 Task: Add an event with the title Lunch and Learn: Effective Teamwork and Collaboration Strategies, date '2023/10/09', time 8:30 AM to 10:30 AMand add a description: Assessing the original goals and objectives of the campaign to determine if they were clearly defined, measurable, and aligned with the overall marketing and business objectives.Select event color  Grape . Add location for the event as: Valencia, Spain, logged in from the account softage.4@softage.netand send the event invitation to softage.3@softage.net and softage.5@softage.net. Set a reminder for the event Doesn't repeat
Action: Mouse moved to (84, 122)
Screenshot: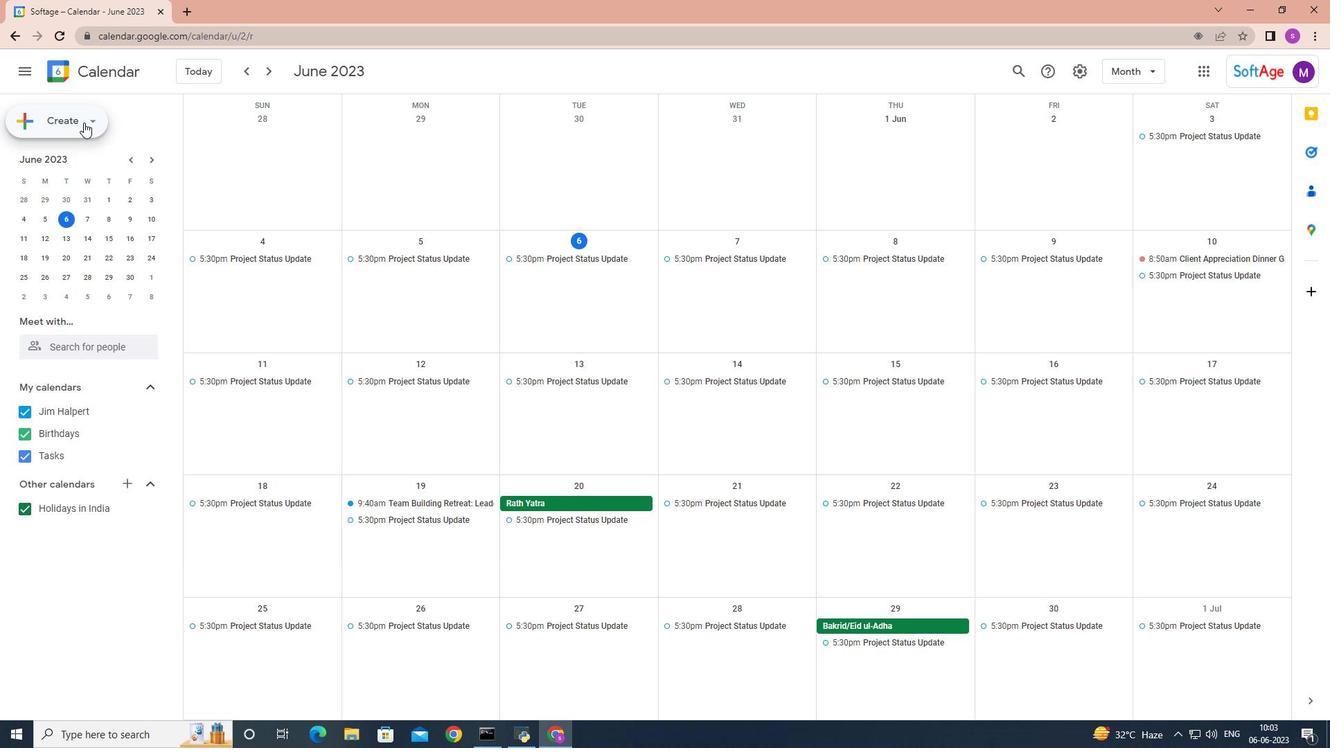 
Action: Mouse pressed left at (84, 122)
Screenshot: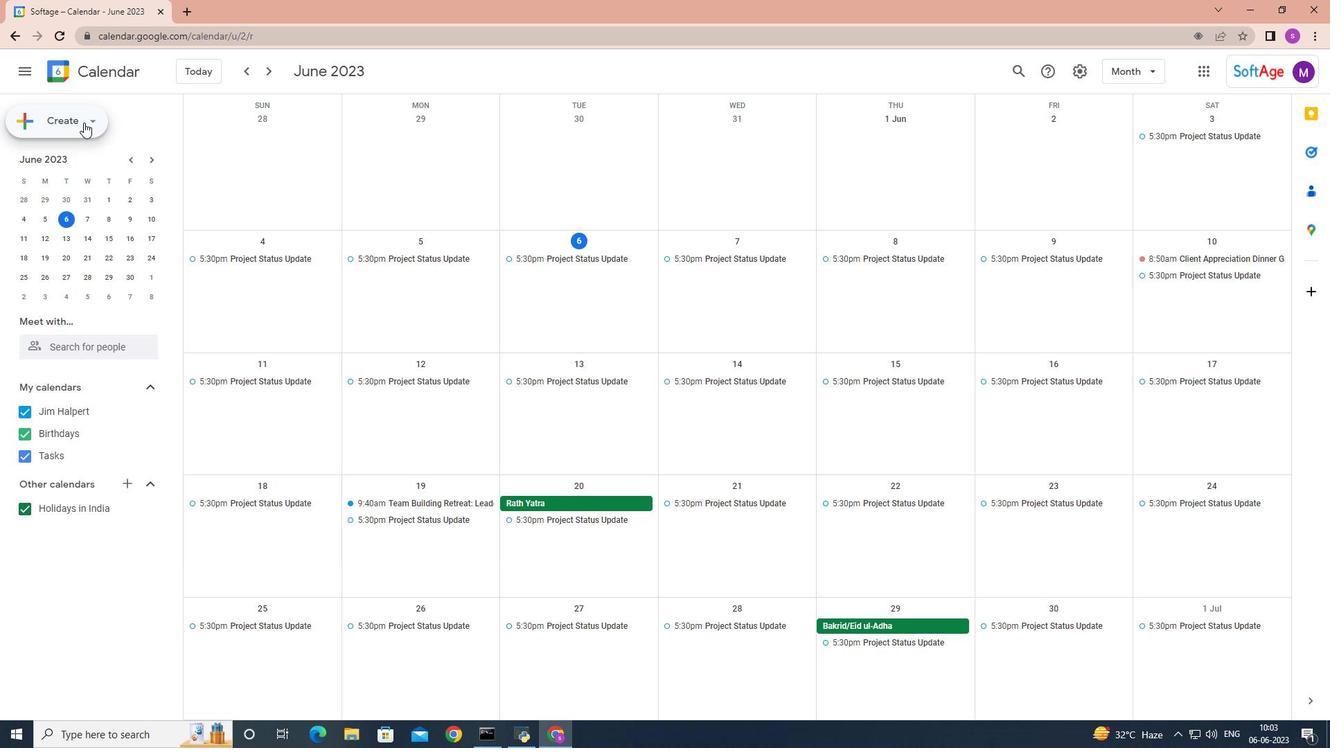 
Action: Mouse moved to (89, 155)
Screenshot: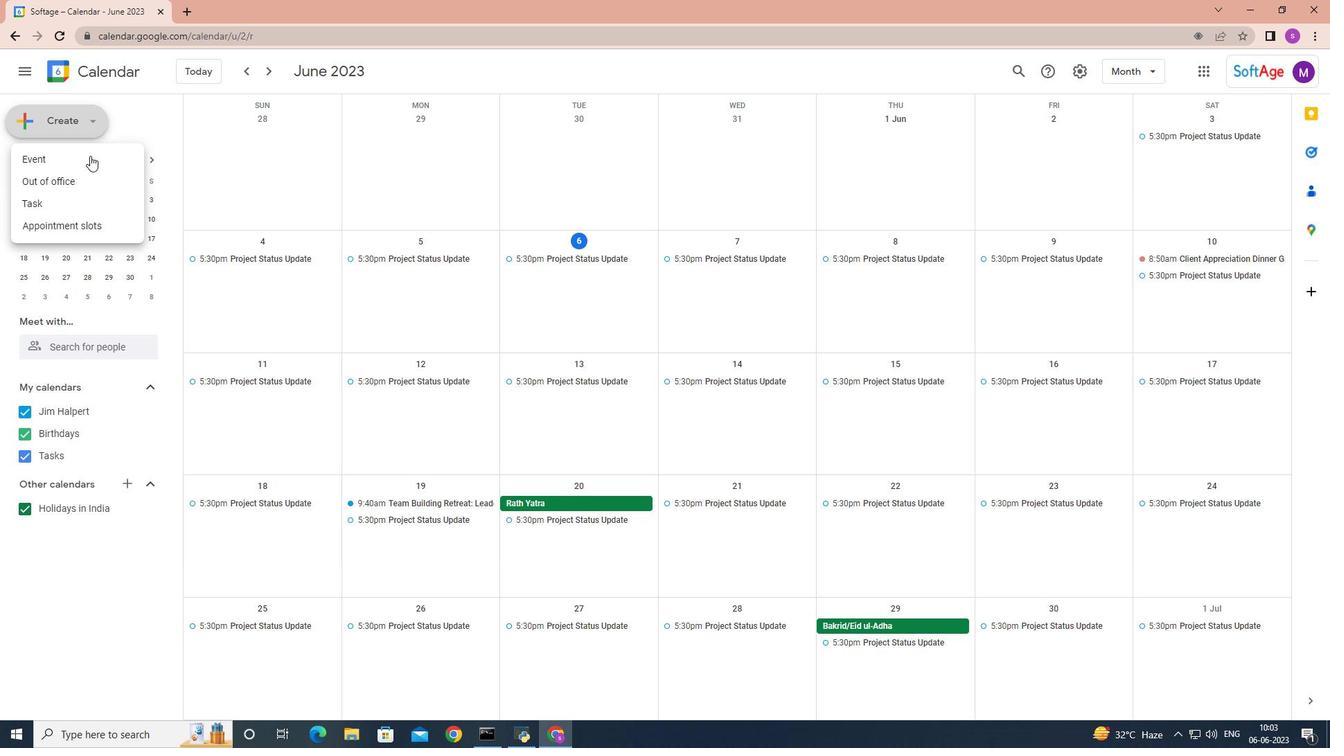 
Action: Mouse pressed left at (89, 155)
Screenshot: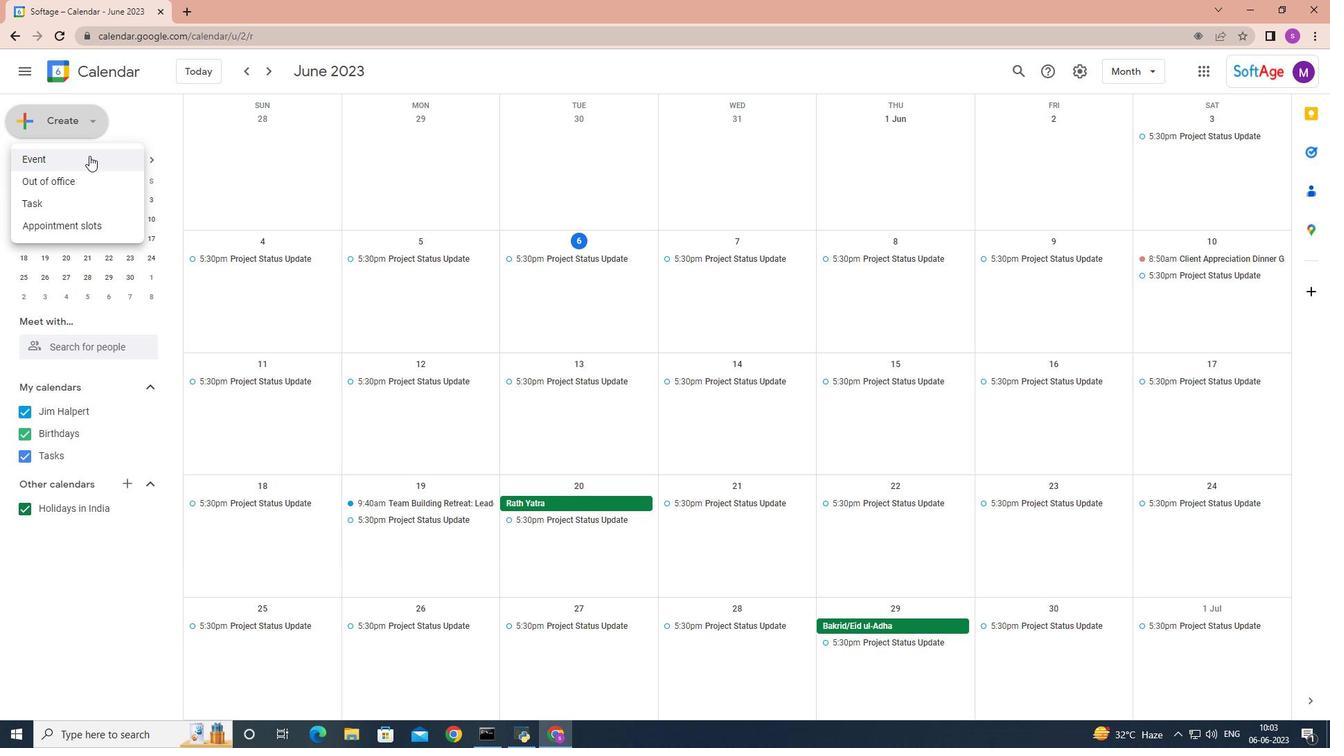 
Action: Mouse moved to (366, 541)
Screenshot: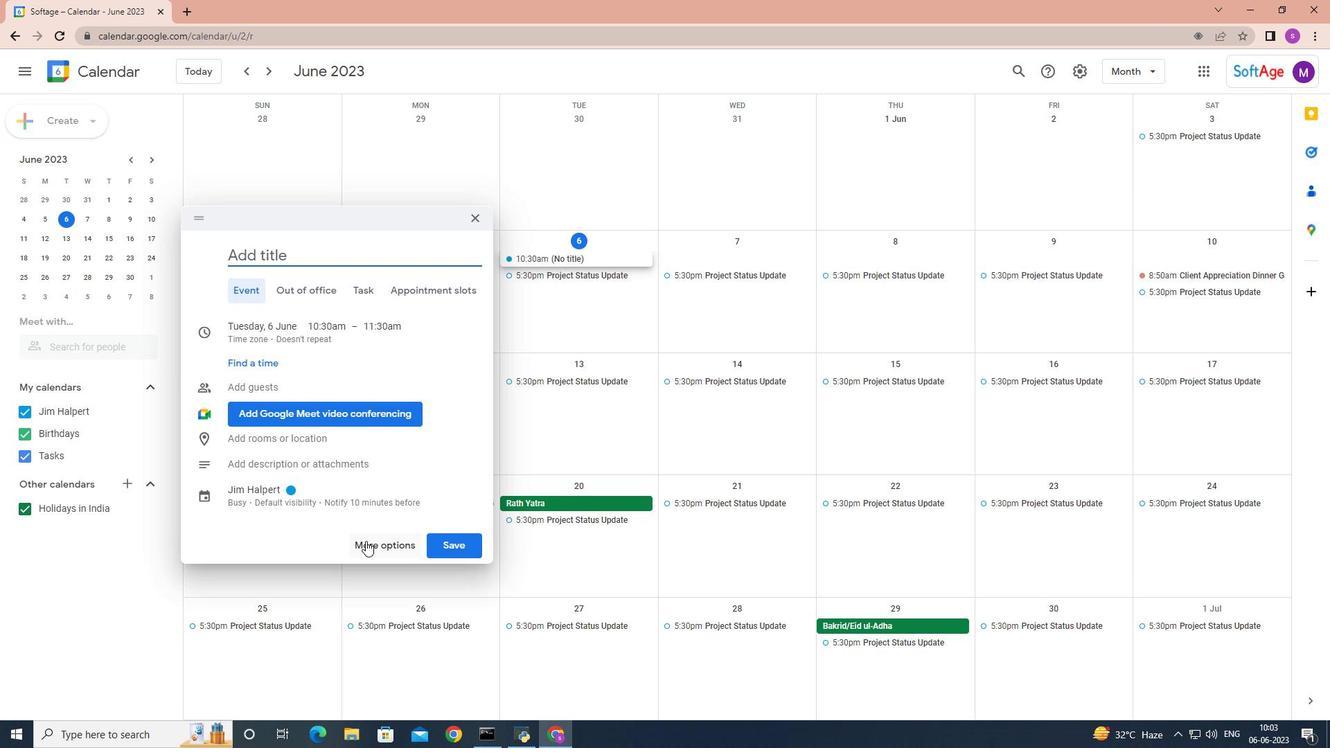 
Action: Mouse pressed left at (366, 541)
Screenshot: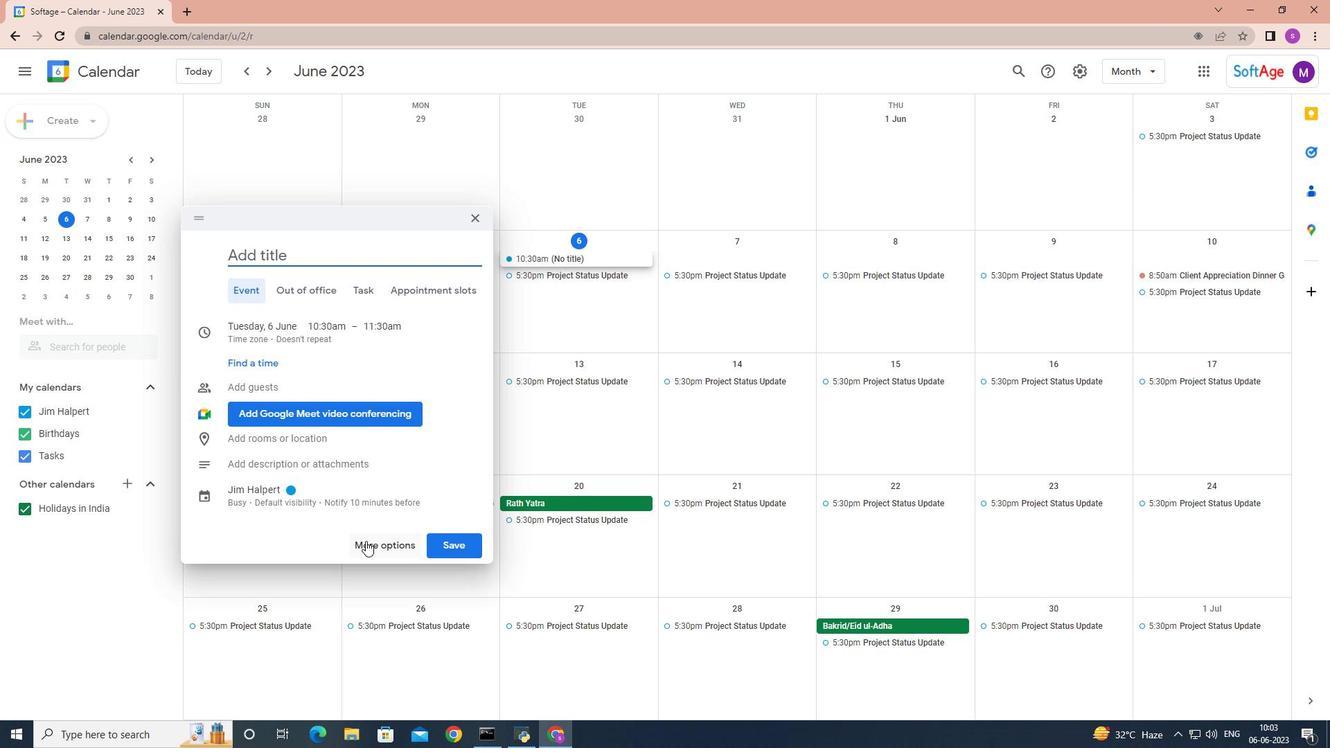
Action: Key pressed <Key.shift>Lunch<Key.space>and<Key.space>lea<Key.backspace><Key.backspace><Key.backspace><Key.shift>Learn<Key.space><Key.shift>:<Key.space><Key.shift>Effective<Key.space><Key.shift>Teamwork<Key.space>and<Key.space><Key.shift>Collaboration<Key.space><Key.shift>Strategirs
Screenshot: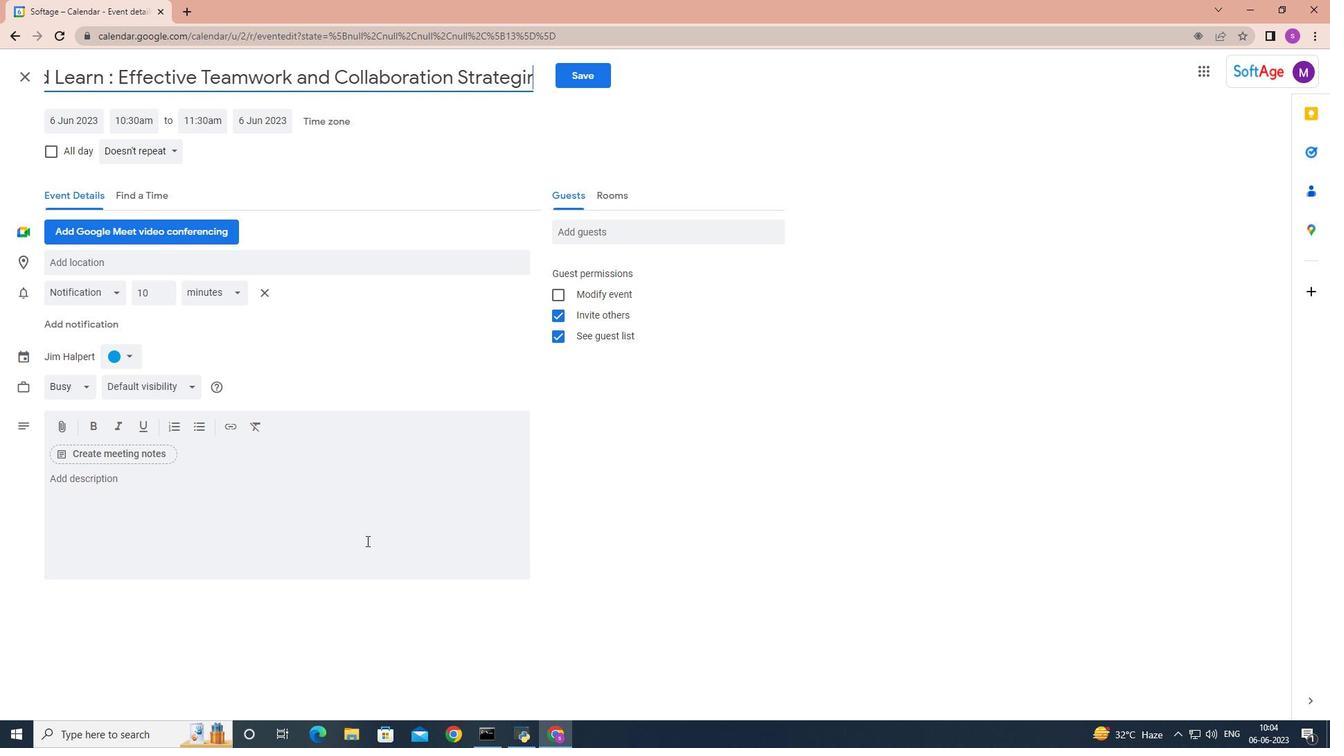 
Action: Mouse moved to (56, 121)
Screenshot: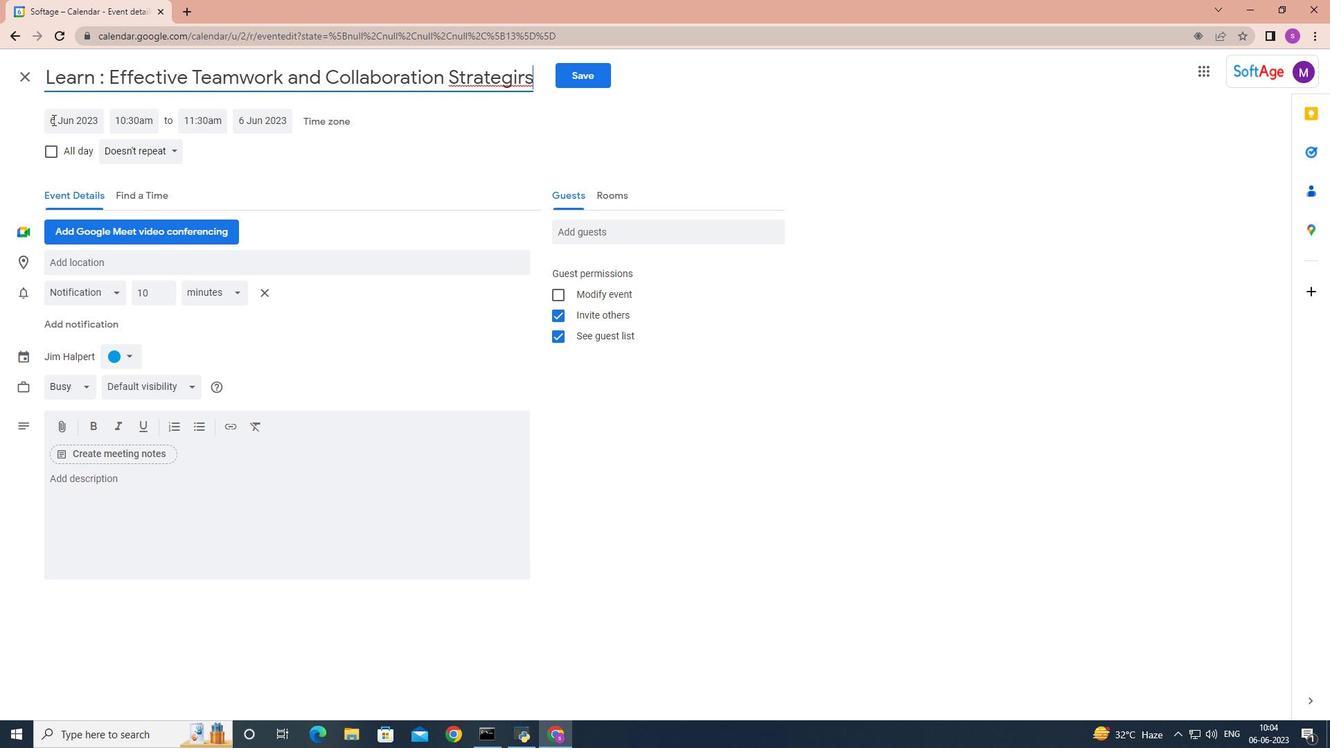 
Action: Mouse pressed left at (56, 121)
Screenshot: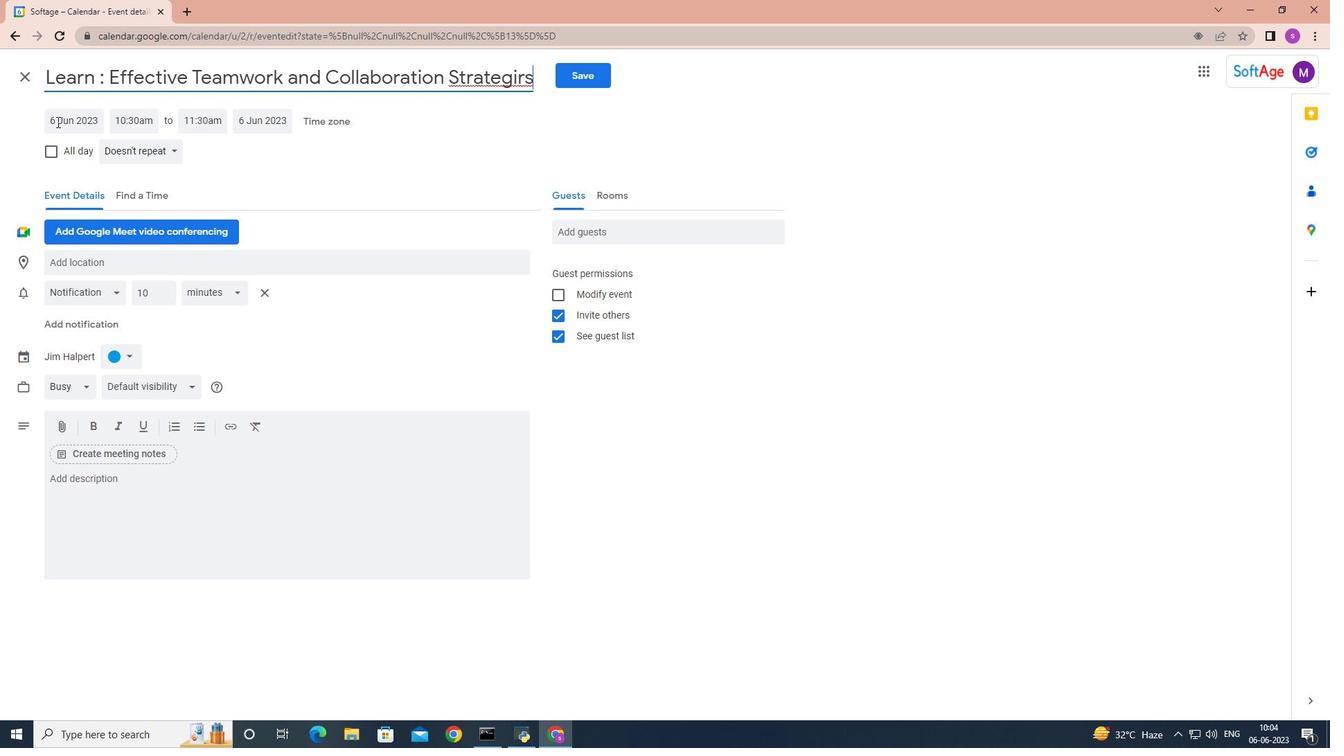 
Action: Mouse moved to (222, 151)
Screenshot: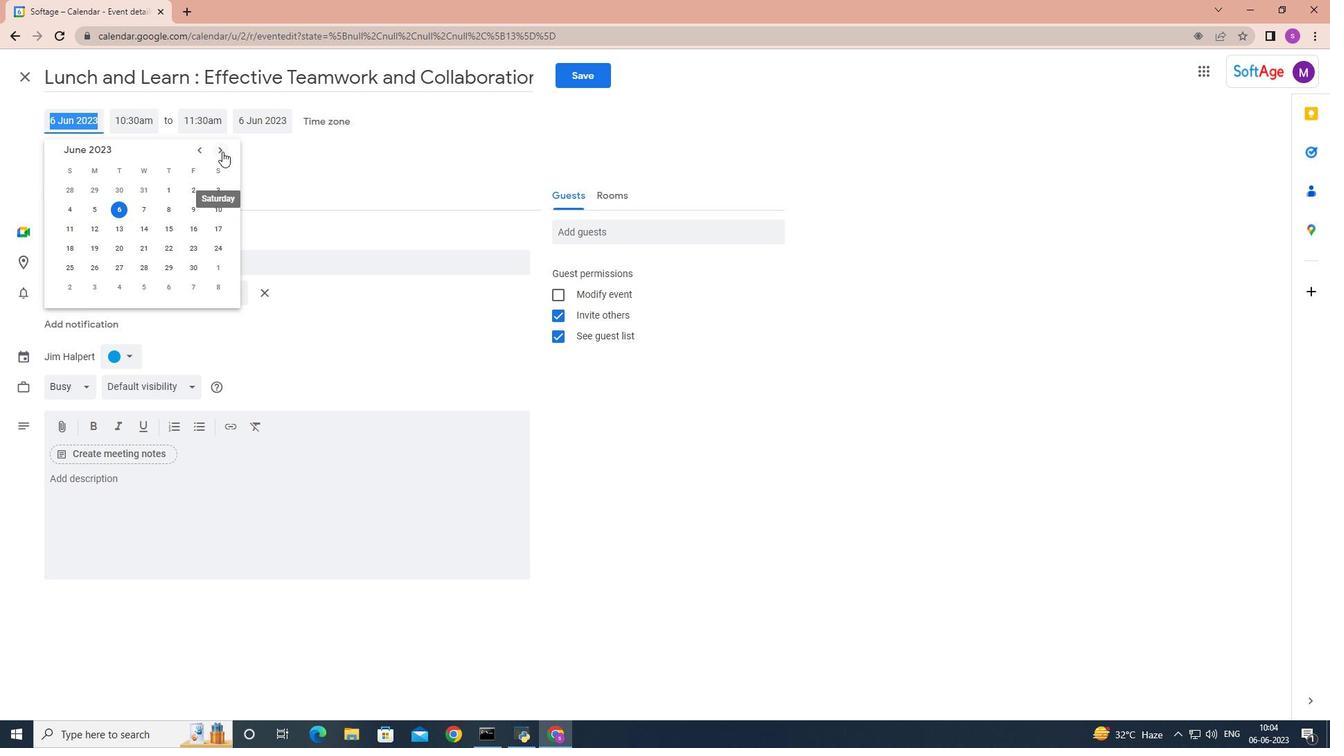 
Action: Mouse pressed left at (222, 151)
Screenshot: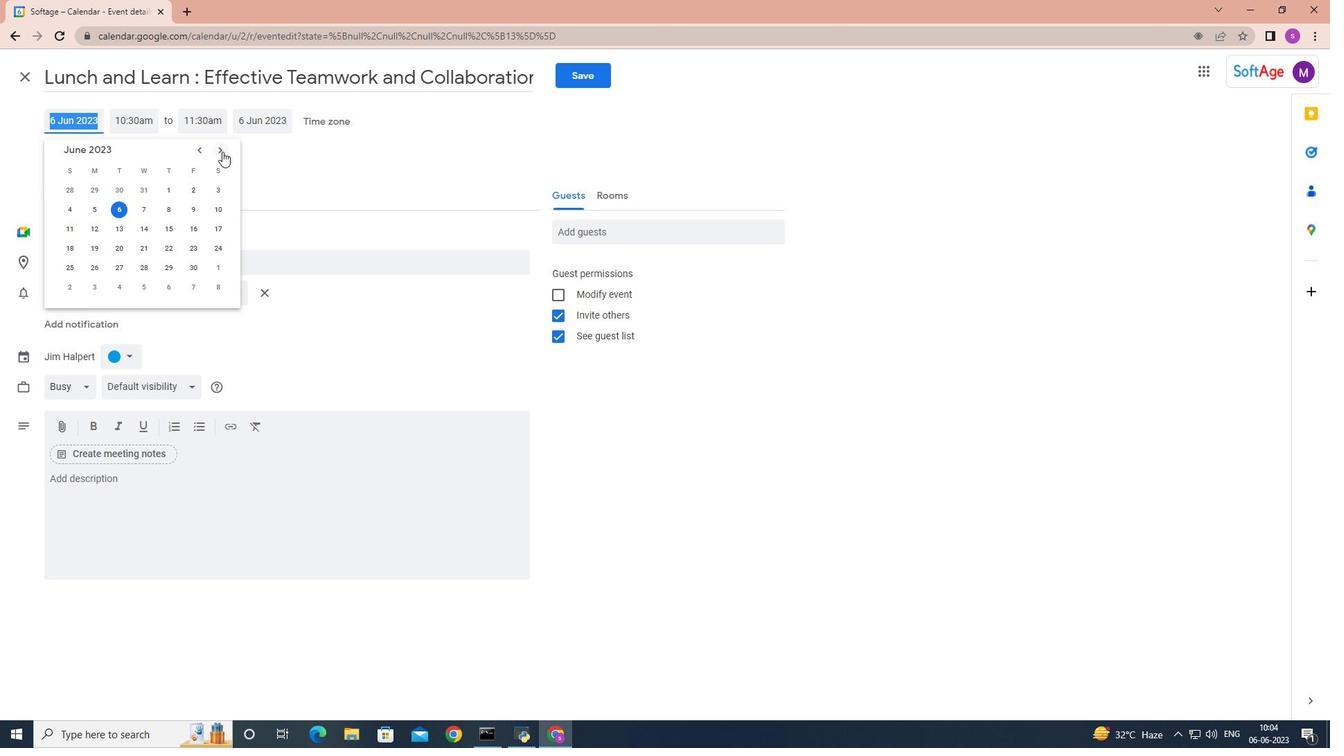 
Action: Mouse pressed left at (222, 151)
Screenshot: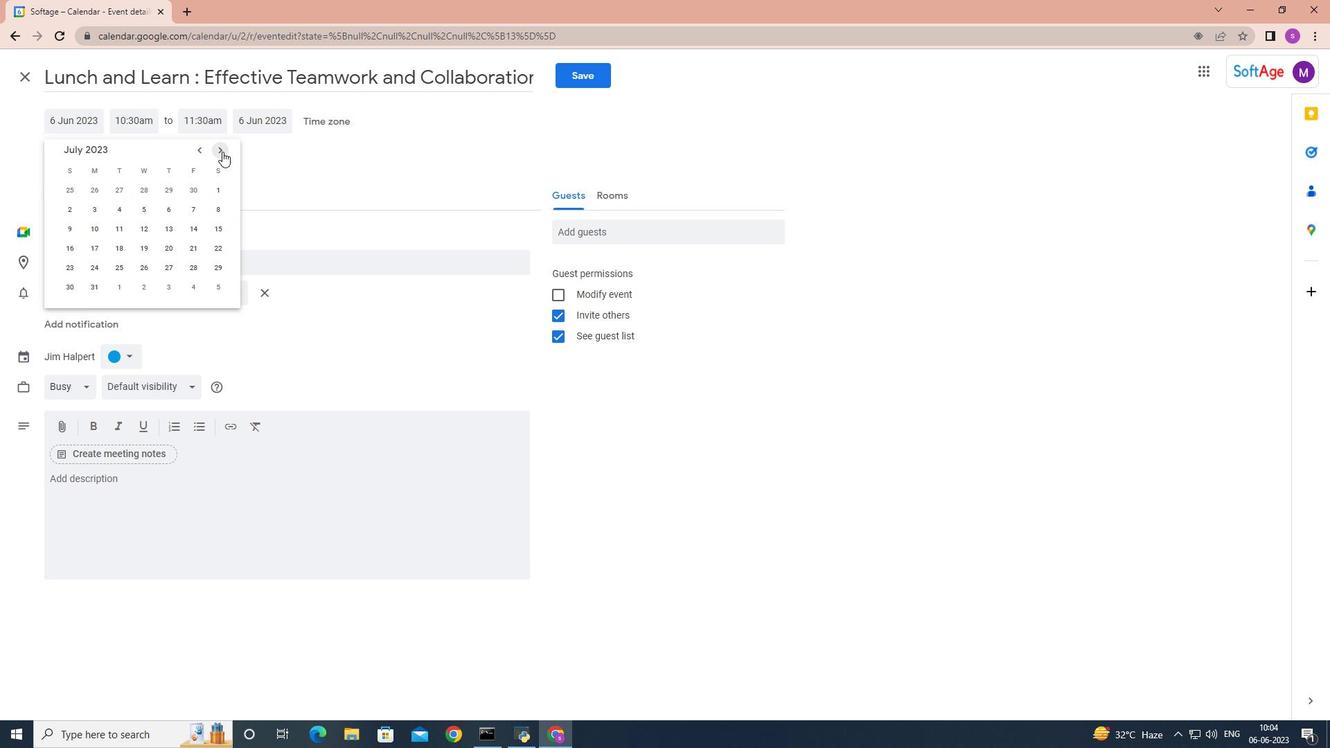 
Action: Mouse pressed left at (222, 151)
Screenshot: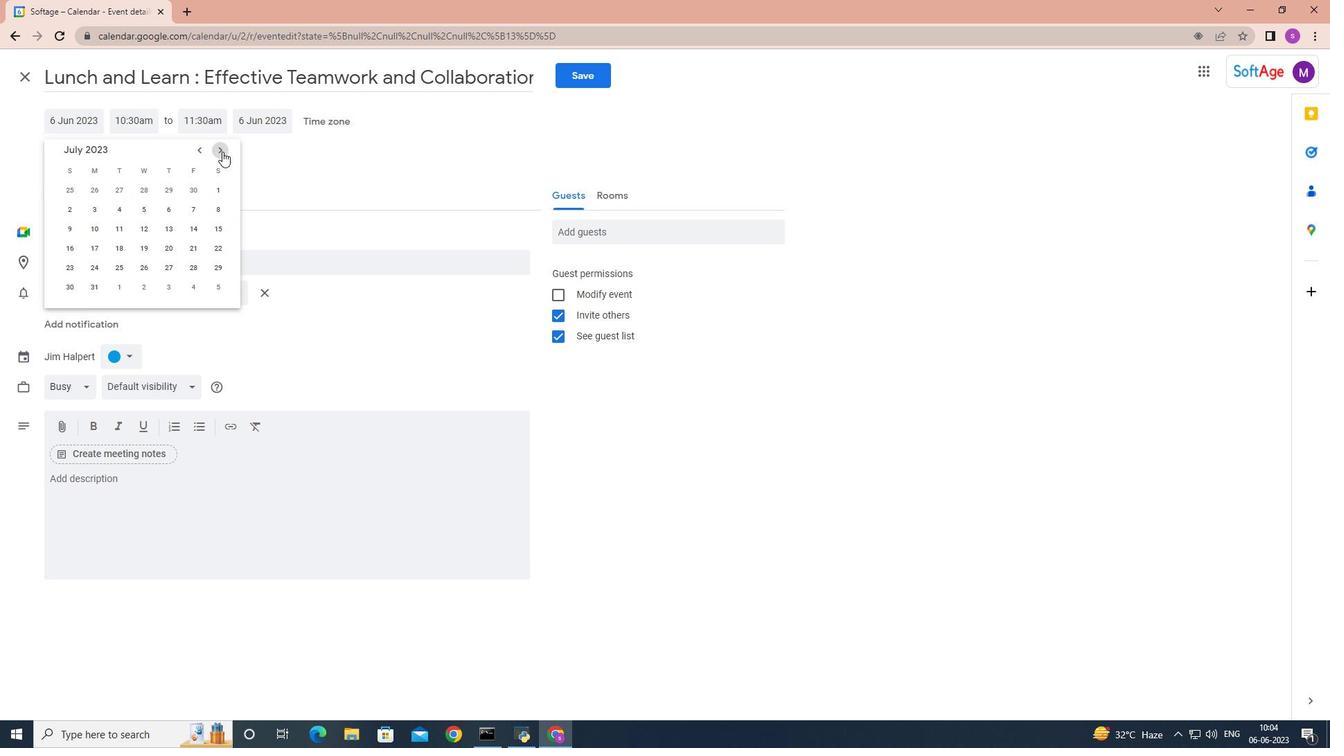 
Action: Mouse pressed left at (222, 151)
Screenshot: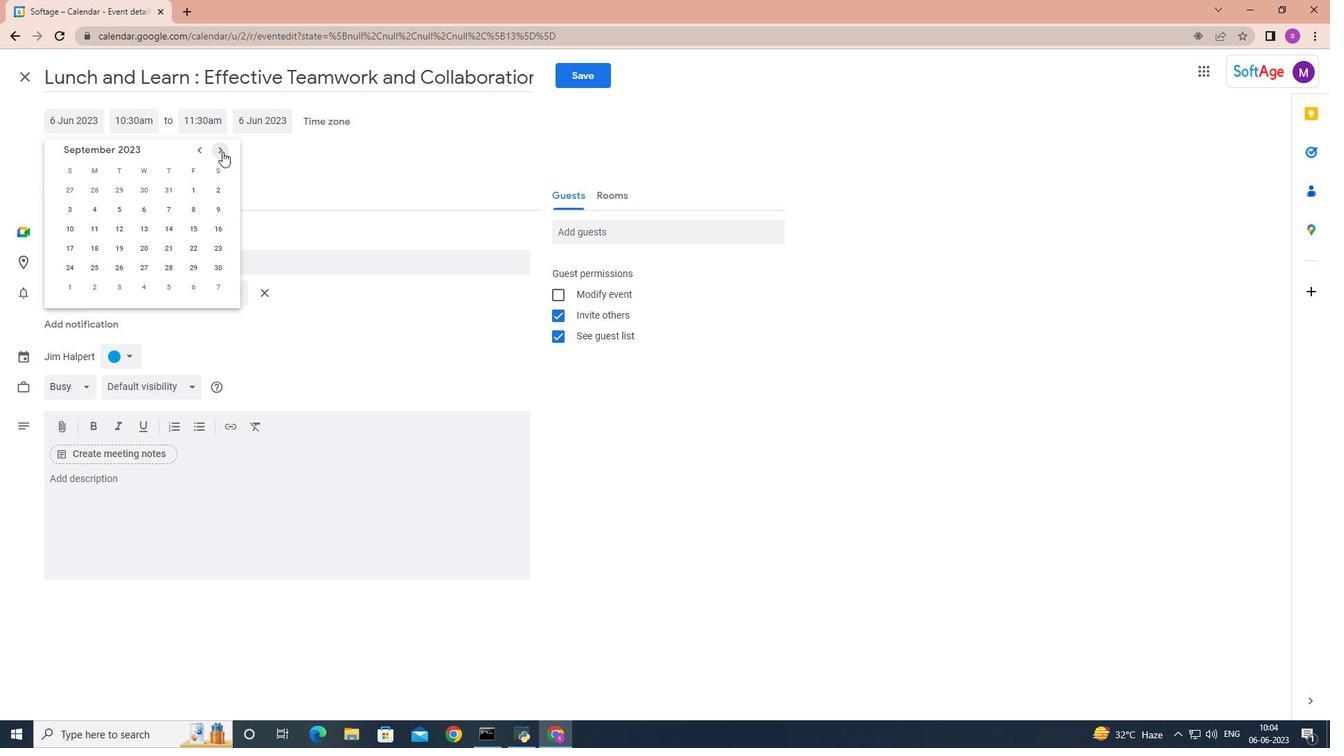 
Action: Mouse moved to (93, 210)
Screenshot: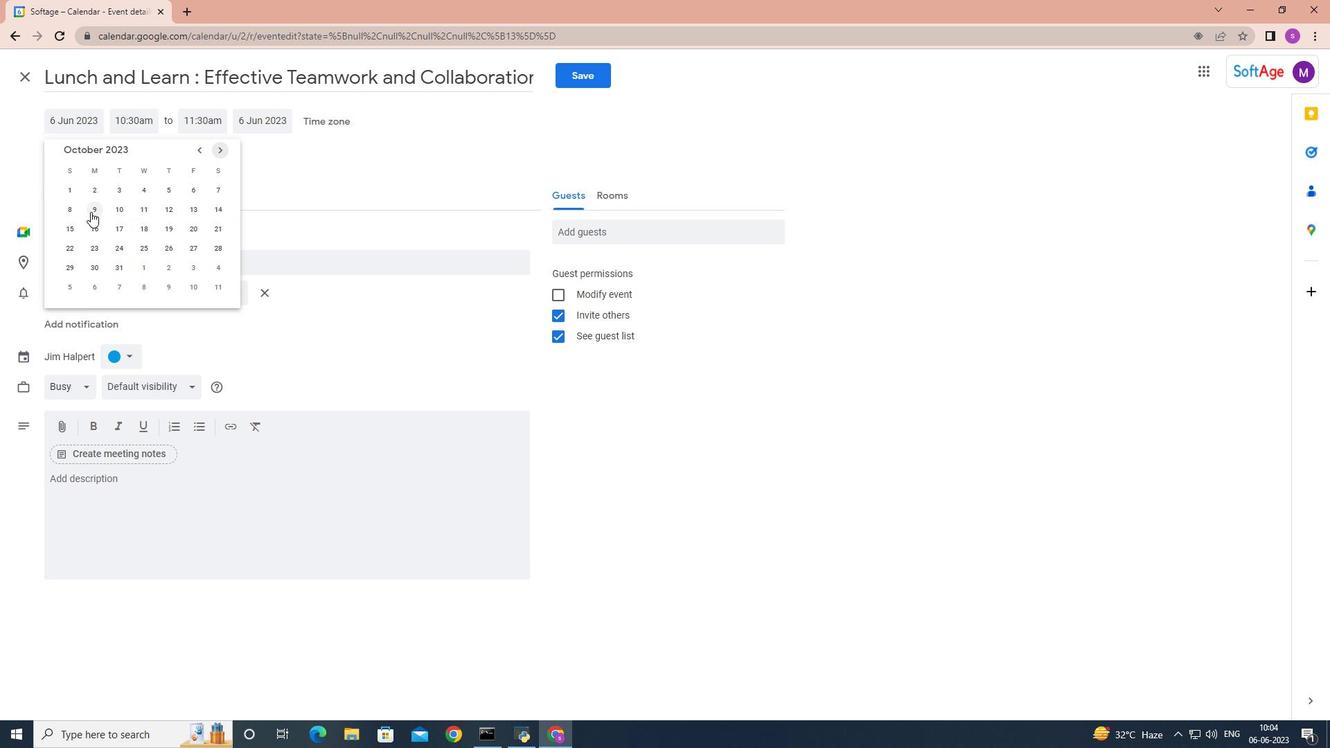 
Action: Mouse pressed left at (93, 210)
Screenshot: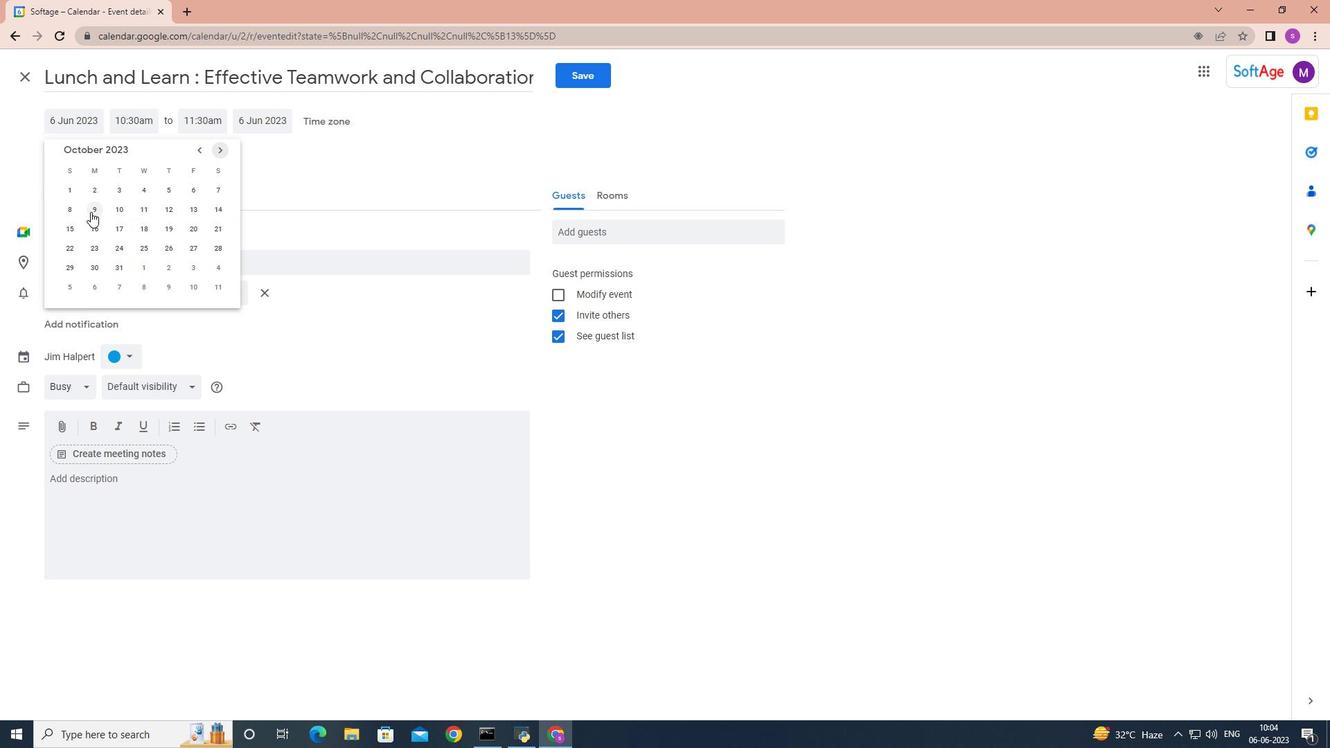 
Action: Mouse moved to (127, 121)
Screenshot: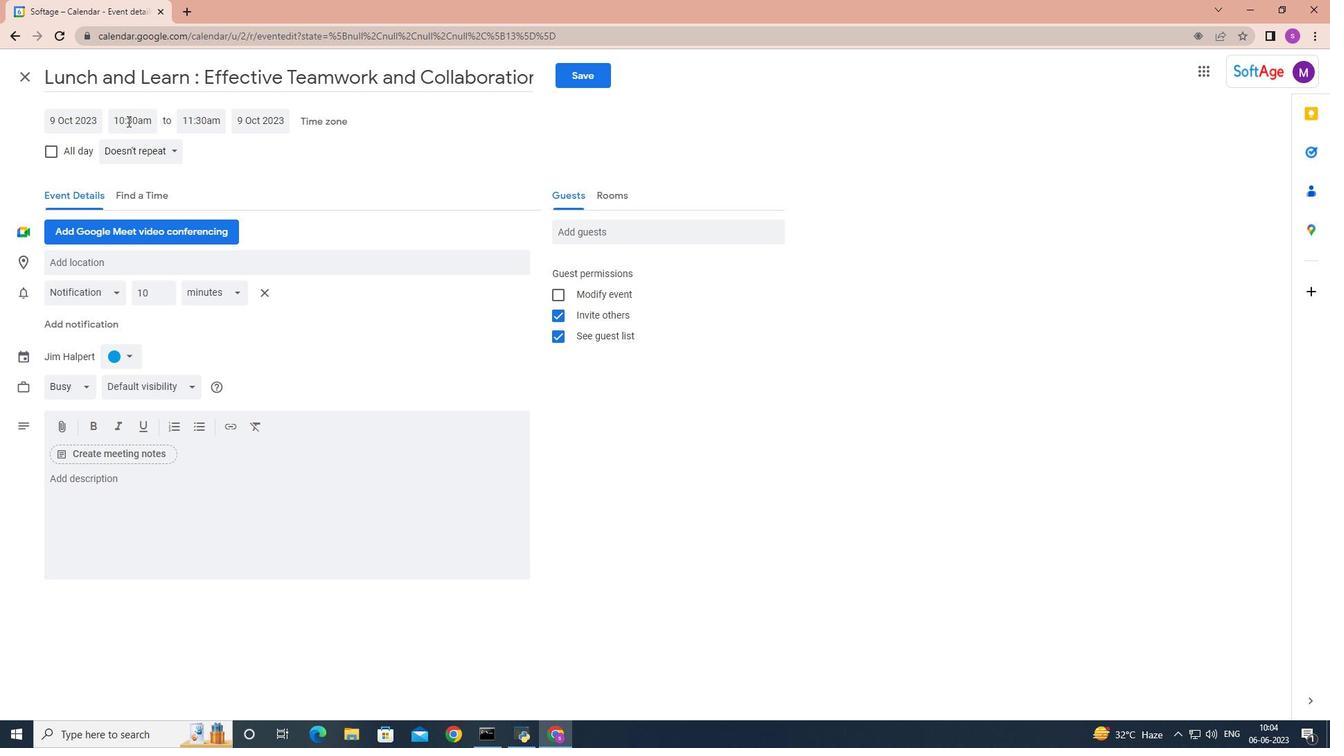 
Action: Mouse pressed left at (127, 121)
Screenshot: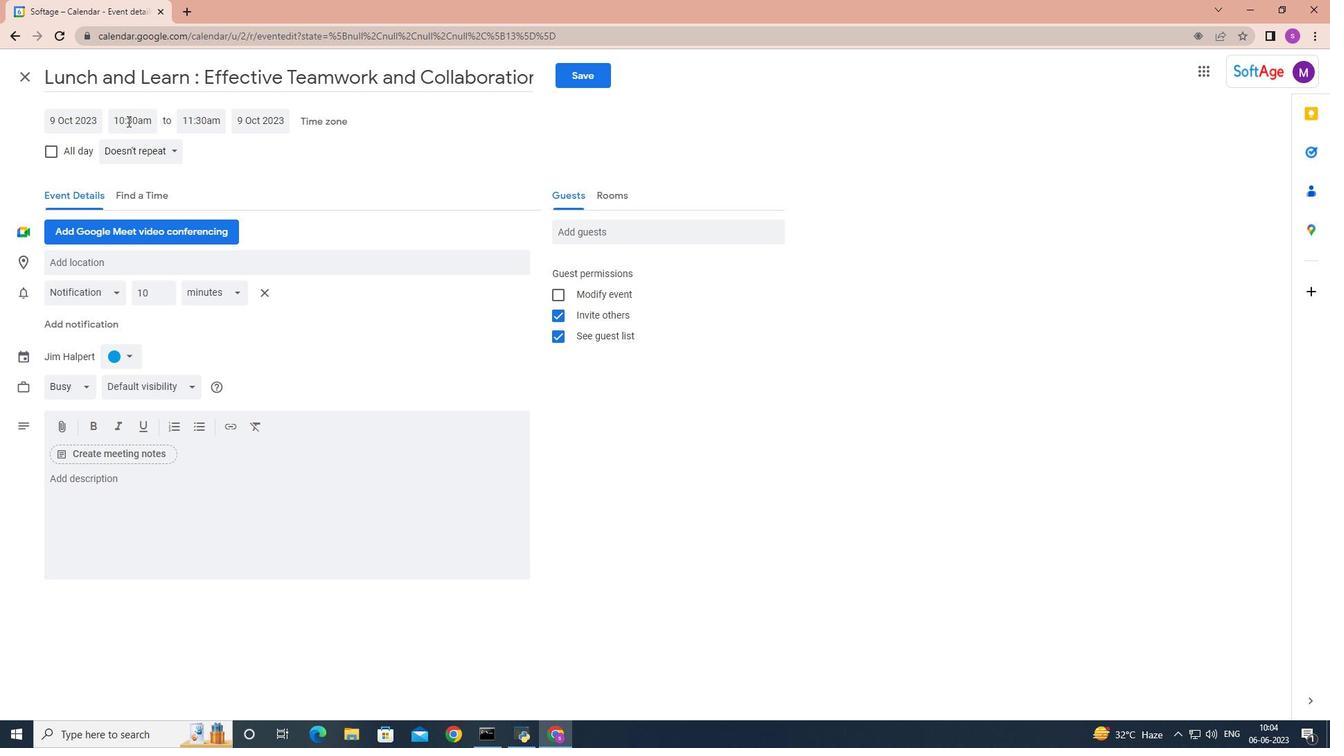 
Action: Mouse moved to (181, 194)
Screenshot: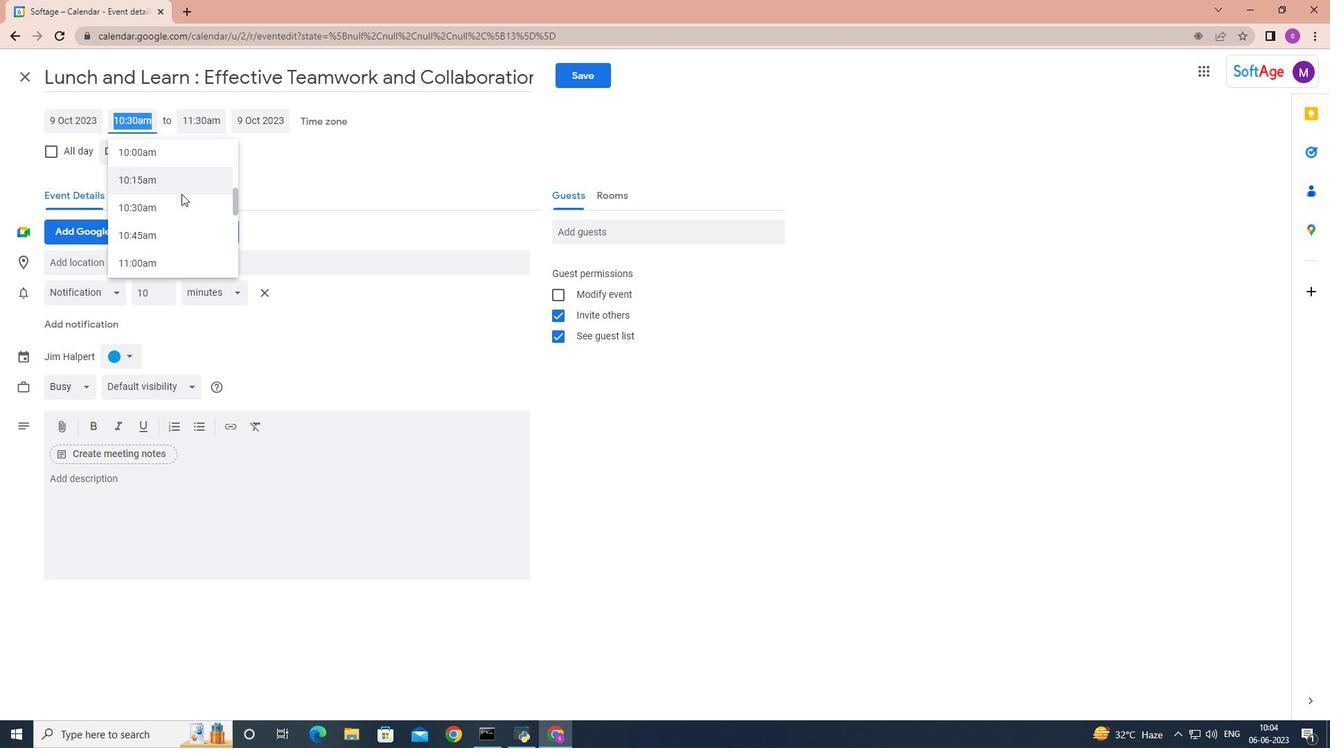 
Action: Mouse scrolled (181, 195) with delta (0, 0)
Screenshot: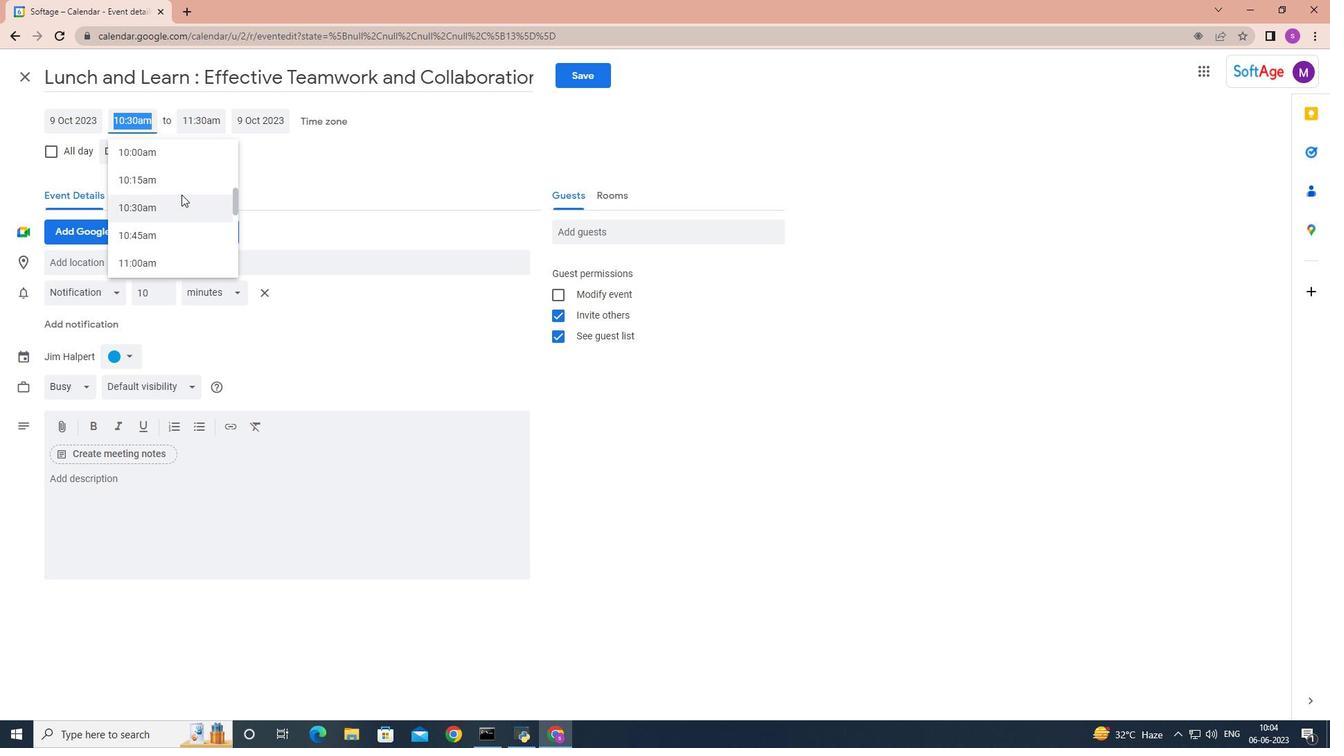 
Action: Mouse scrolled (181, 195) with delta (0, 0)
Screenshot: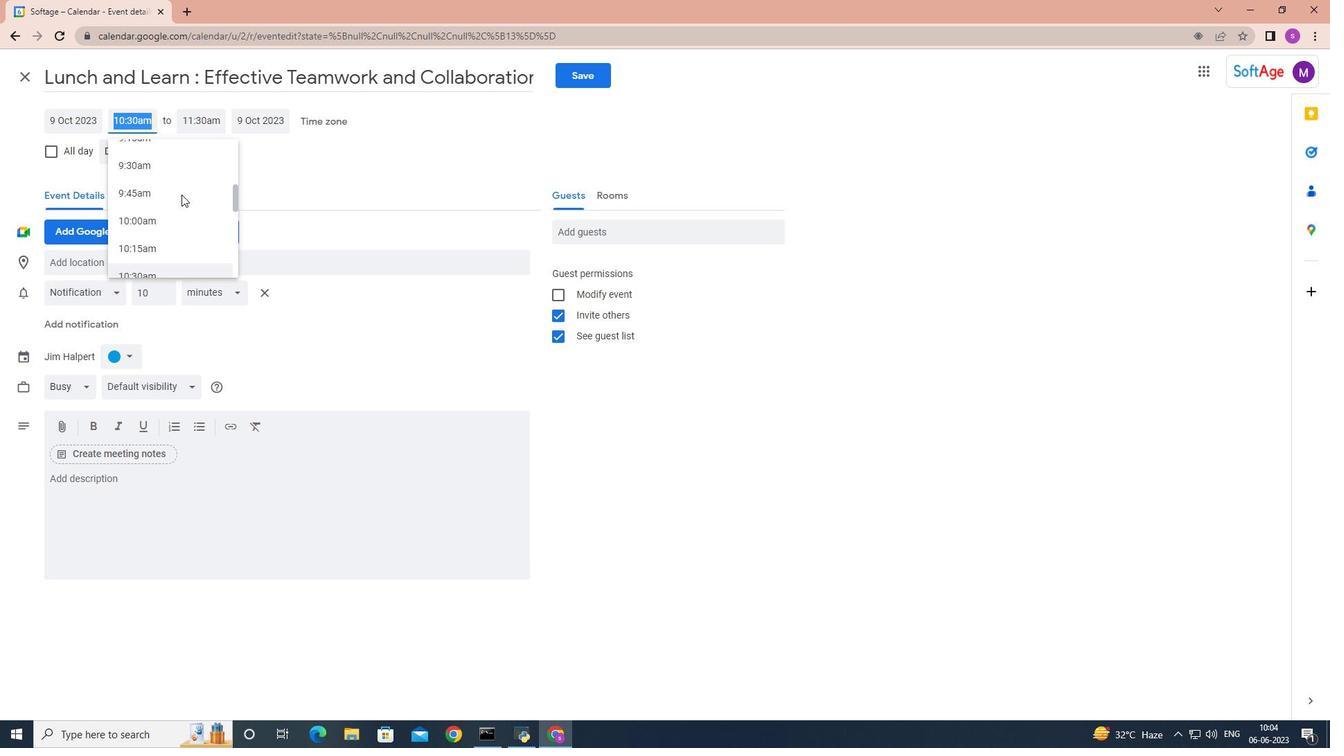 
Action: Mouse scrolled (181, 195) with delta (0, 0)
Screenshot: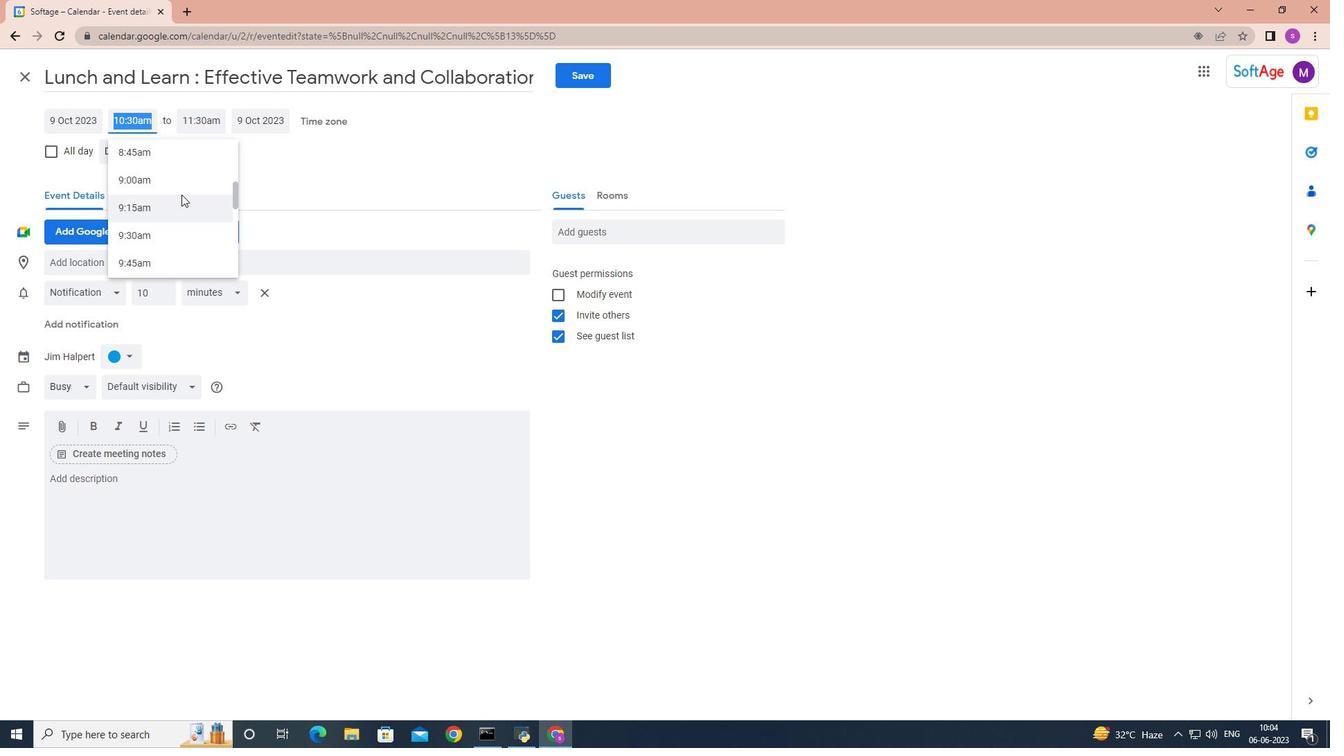 
Action: Mouse moved to (170, 187)
Screenshot: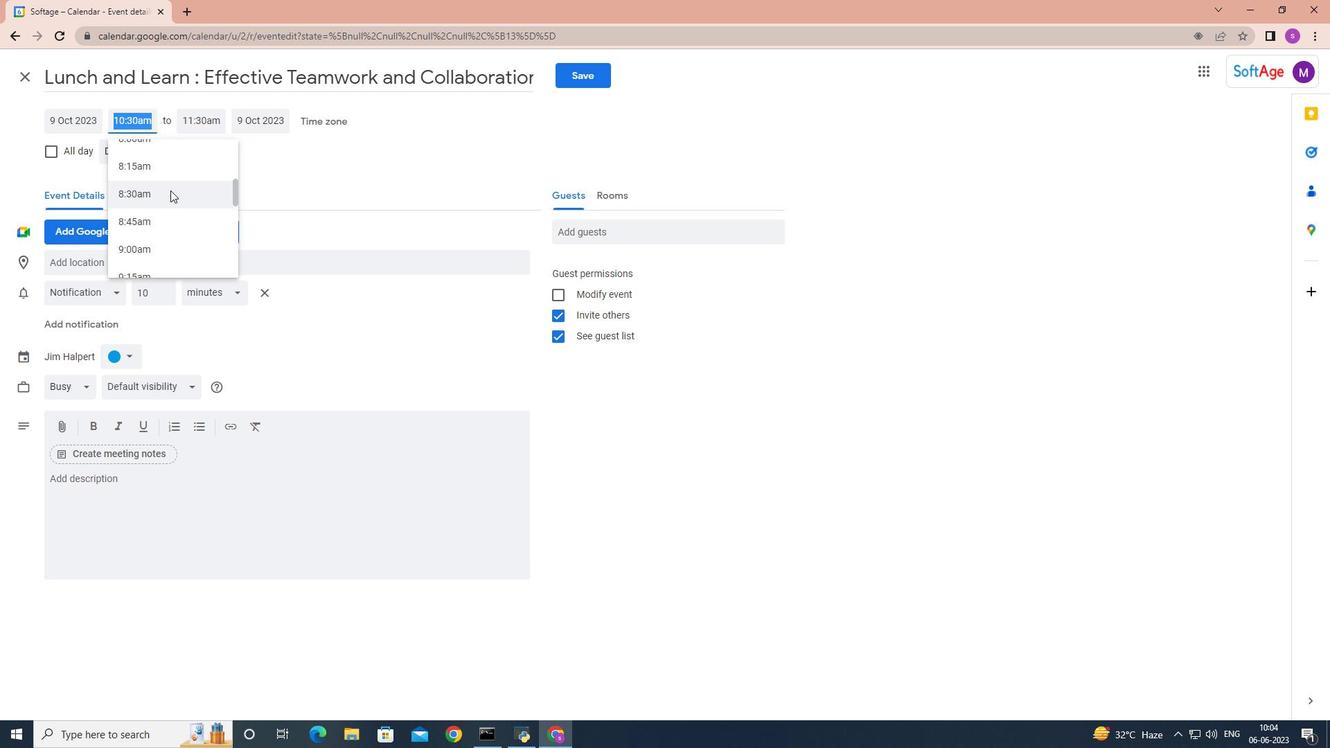 
Action: Mouse pressed left at (170, 187)
Screenshot: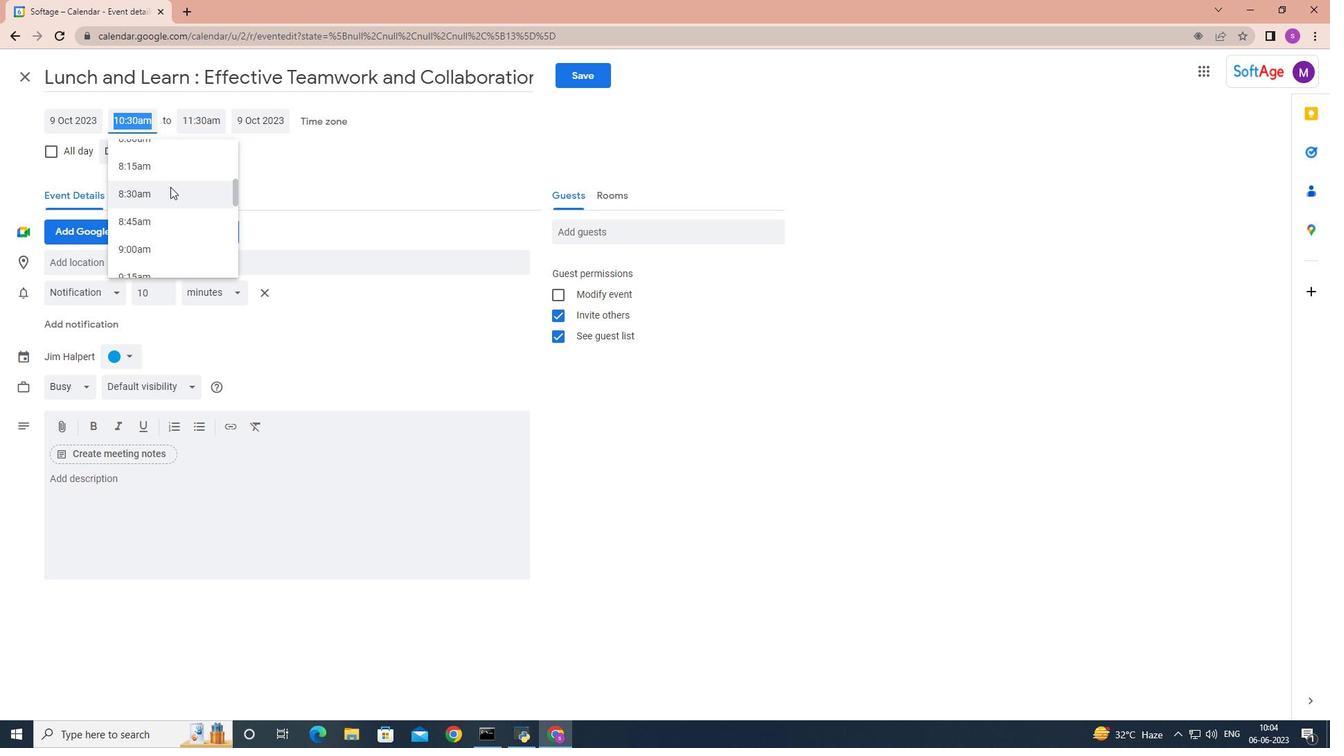 
Action: Mouse moved to (195, 121)
Screenshot: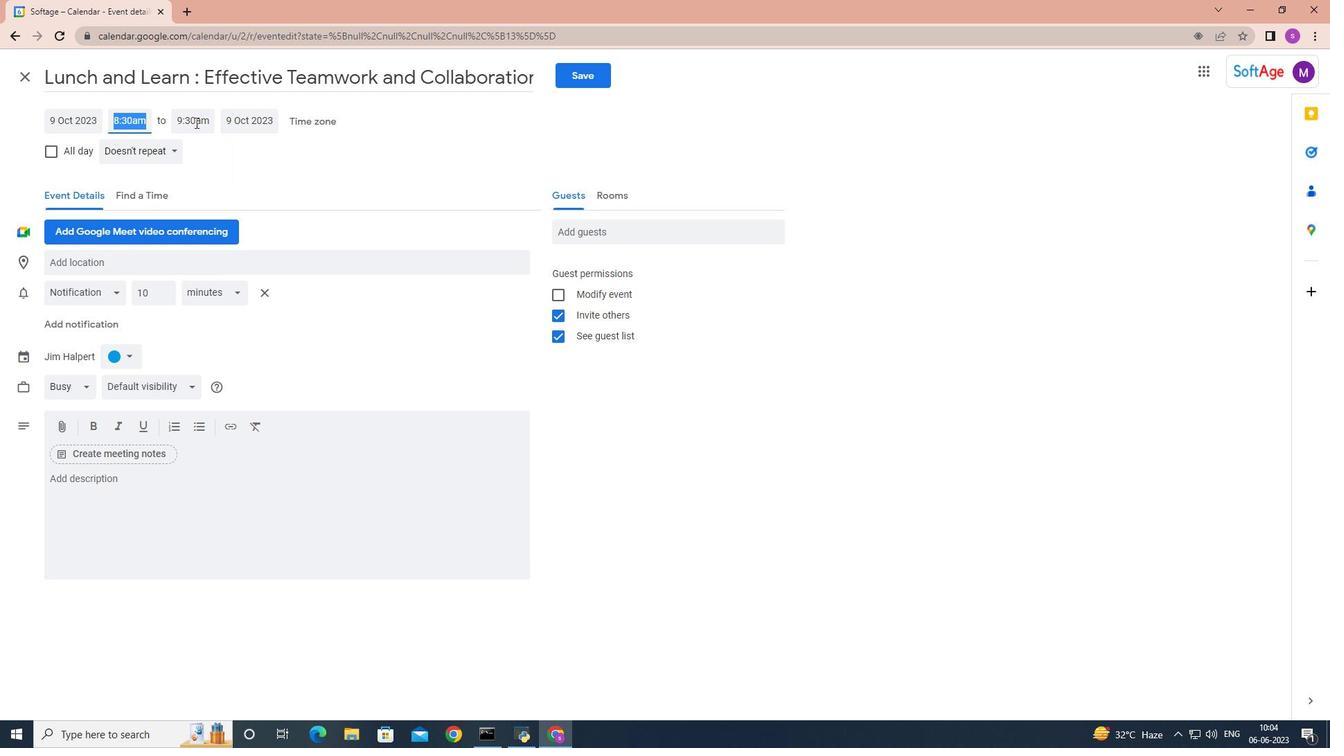
Action: Mouse pressed left at (195, 121)
Screenshot: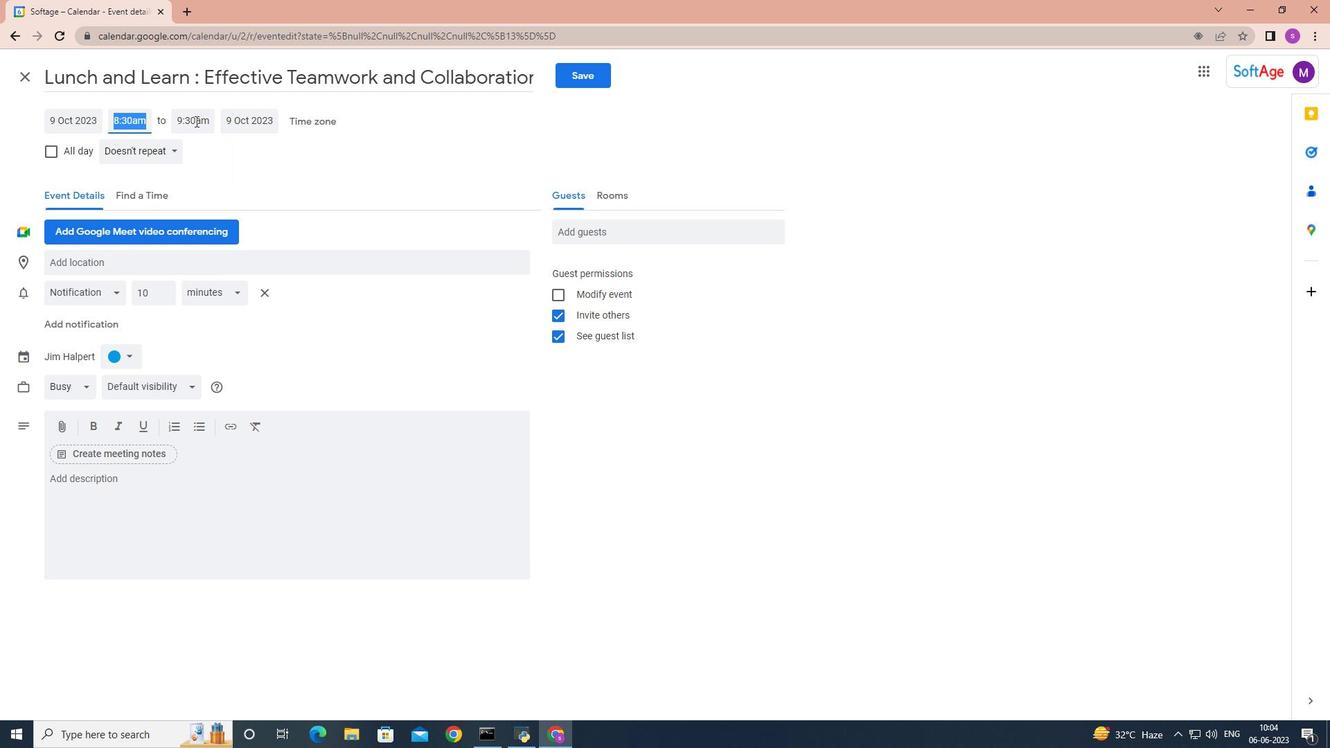 
Action: Mouse moved to (230, 265)
Screenshot: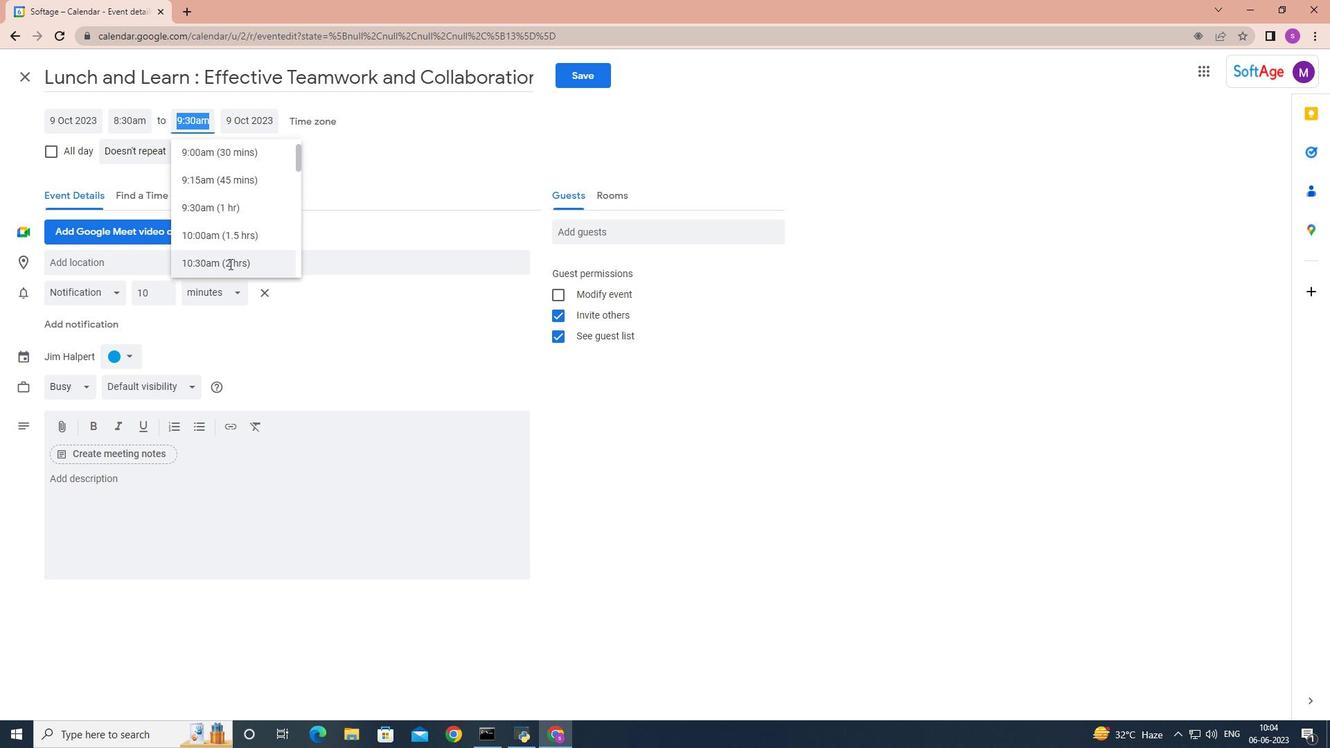 
Action: Mouse pressed left at (230, 265)
Screenshot: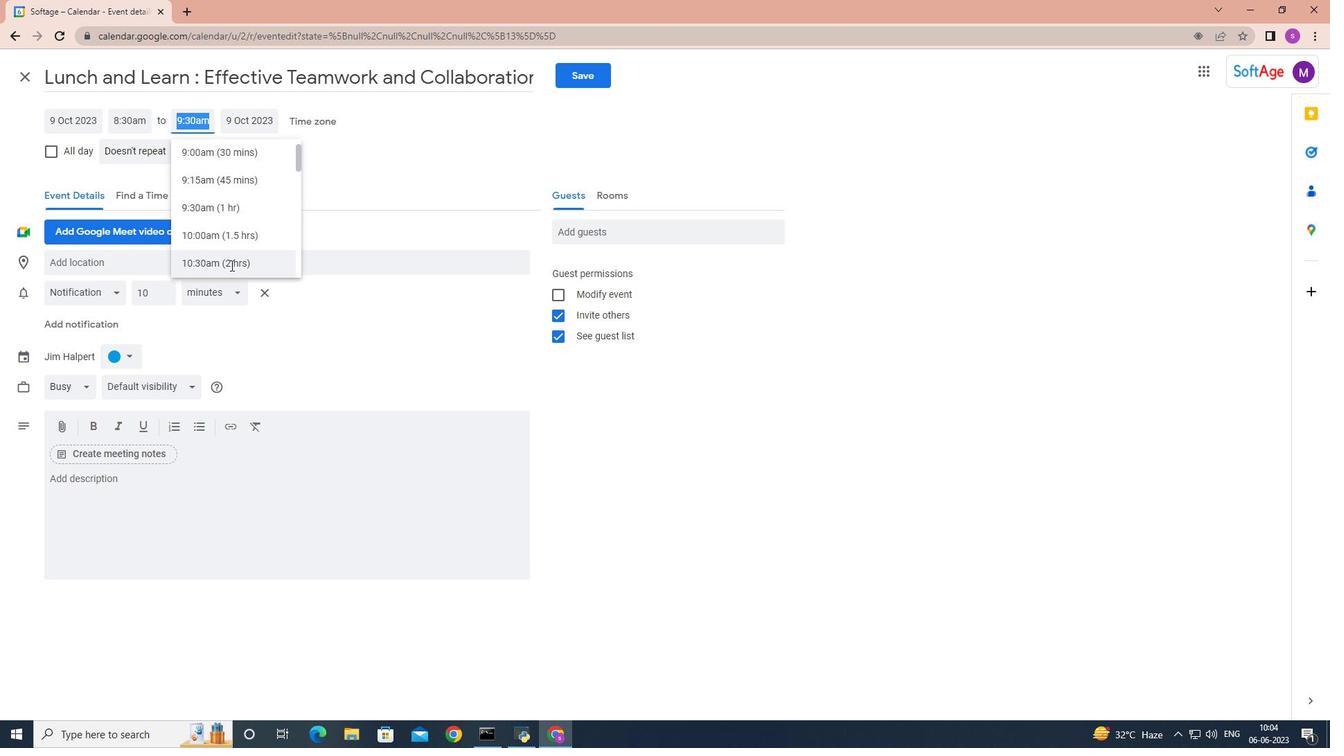 
Action: Mouse moved to (151, 491)
Screenshot: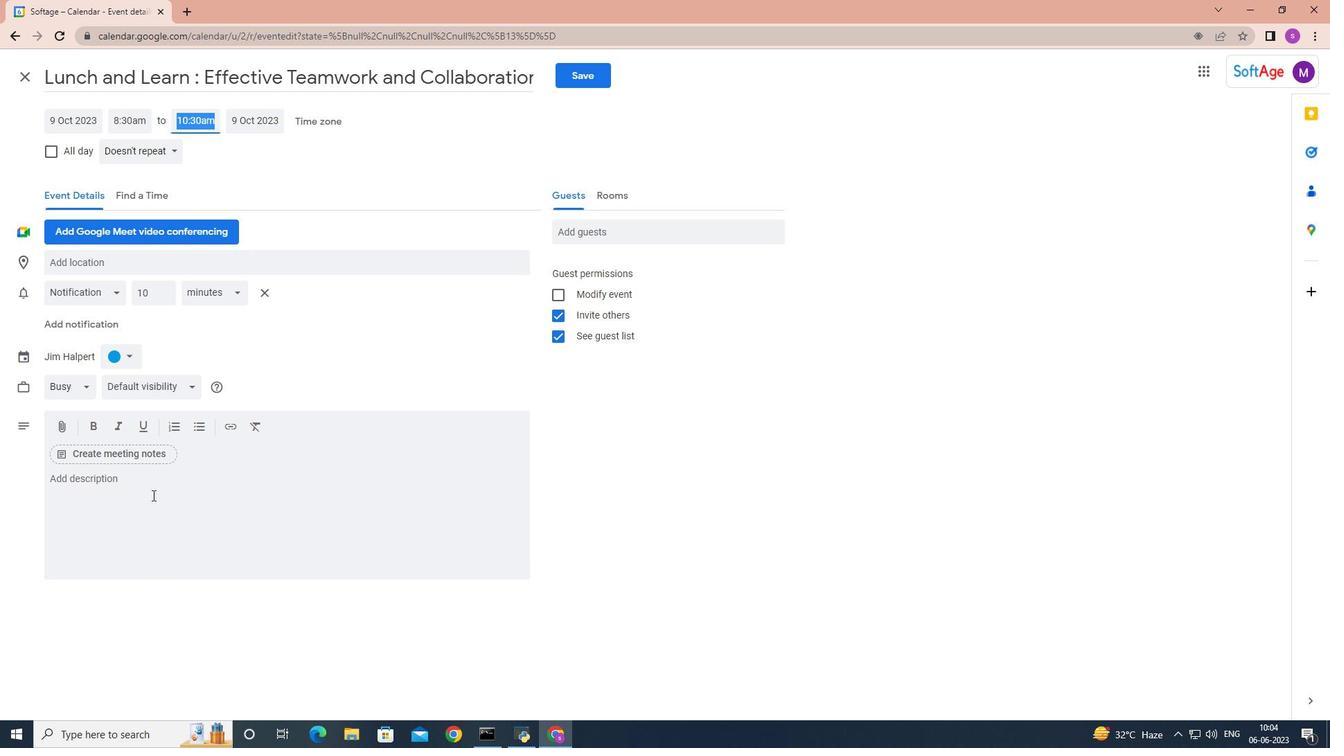 
Action: Mouse pressed left at (151, 491)
Screenshot: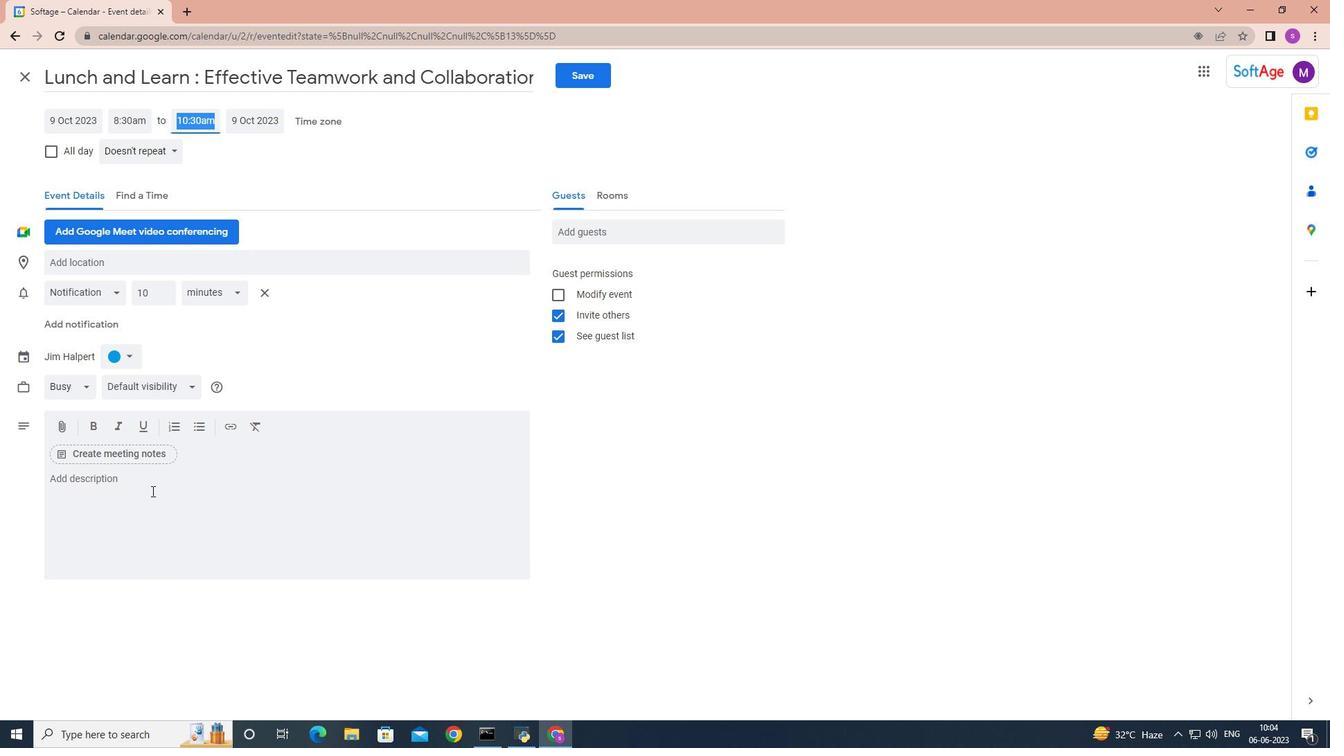 
Action: Key pressed <Key.shift>Assessing<Key.space>the<Key.space>original<Key.space>goals<Key.space>and<Key.space>objectives<Key.space>og<Key.backspace>f<Key.space>the<Key.space>campaign<Key.space>to<Key.space>determine<Key.space>if<Key.space>they<Key.space>were<Key.space>clearly<Key.space>defined<Key.space><Key.backspace>,<Key.space>measurable<Key.space>and<Key.space>aligned<Key.space>with<Key.space>the<Key.space>overall<Key.space>markrting<Key.space><Key.backspace><Key.backspace><Key.backspace><Key.backspace><Key.backspace><Key.backspace>eting<Key.space>and<Key.space>business<Key.space>objectives.
Screenshot: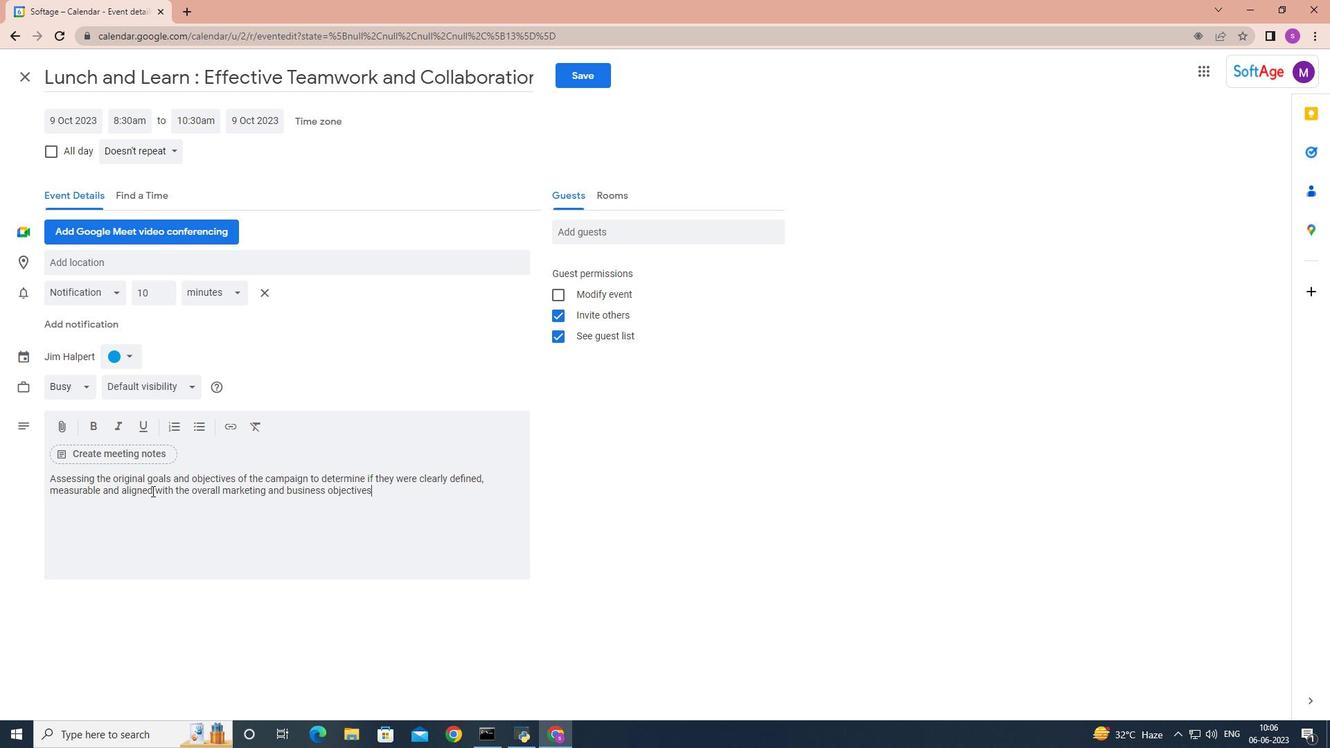 
Action: Mouse moved to (131, 354)
Screenshot: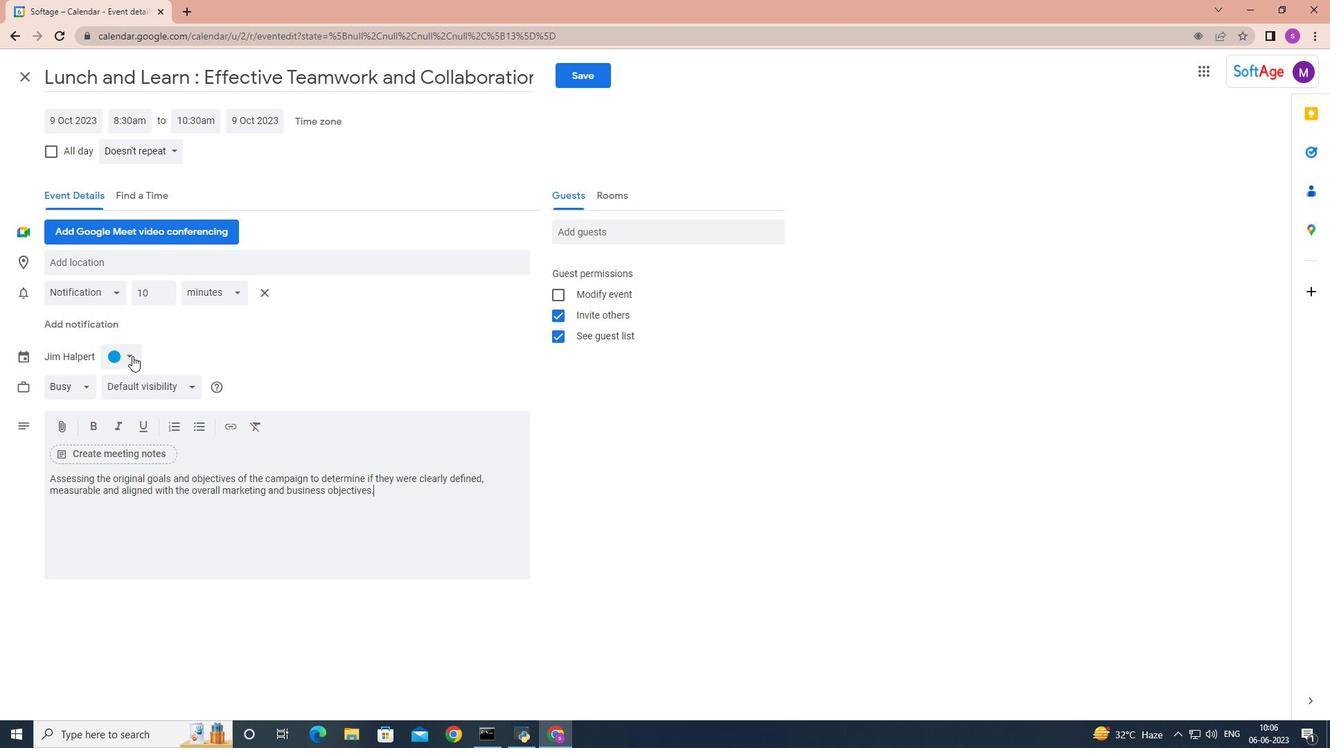 
Action: Mouse pressed left at (131, 354)
Screenshot: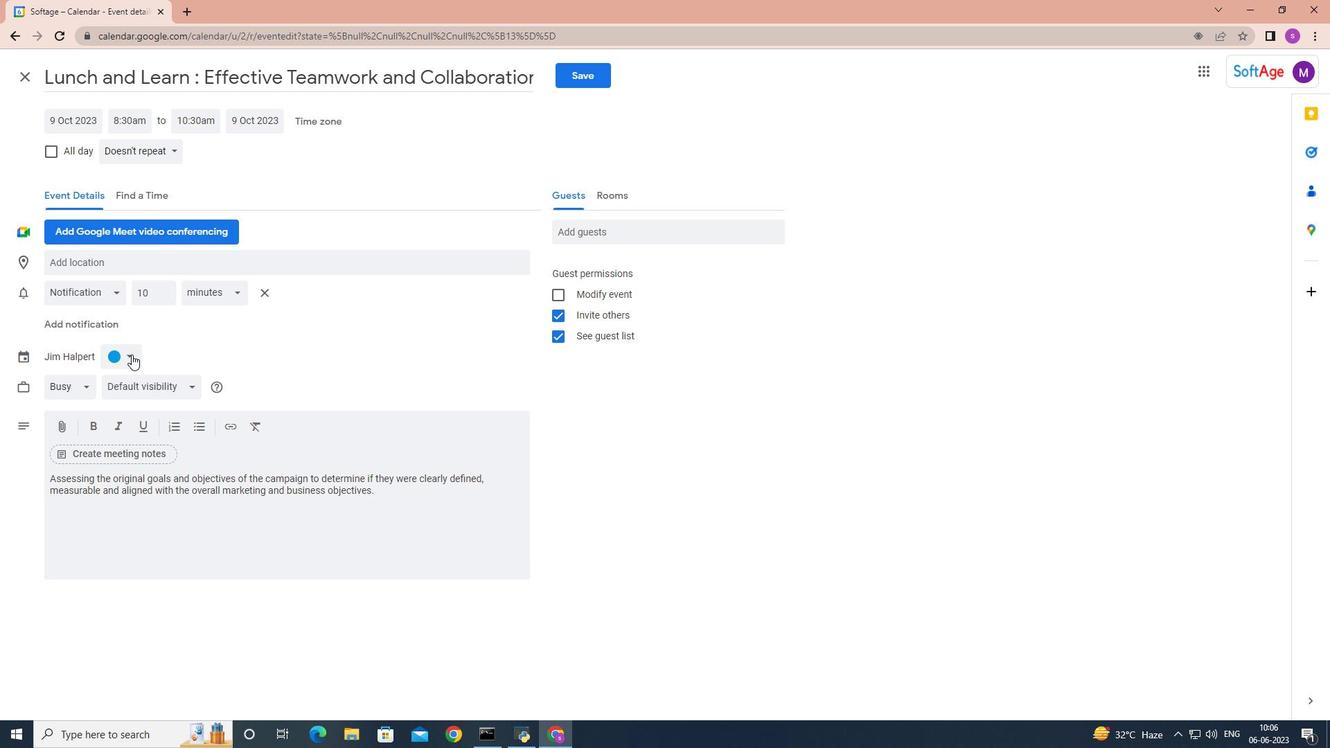 
Action: Mouse moved to (134, 418)
Screenshot: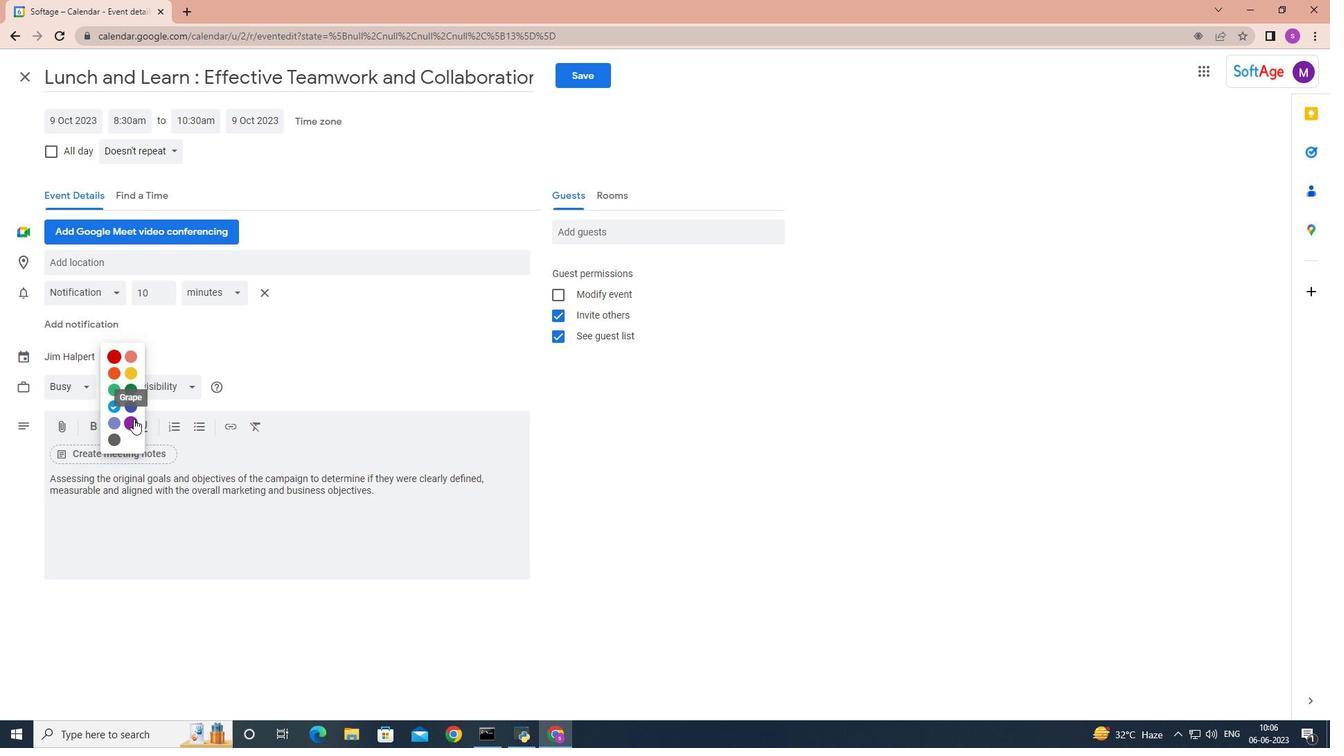 
Action: Mouse pressed left at (134, 418)
Screenshot: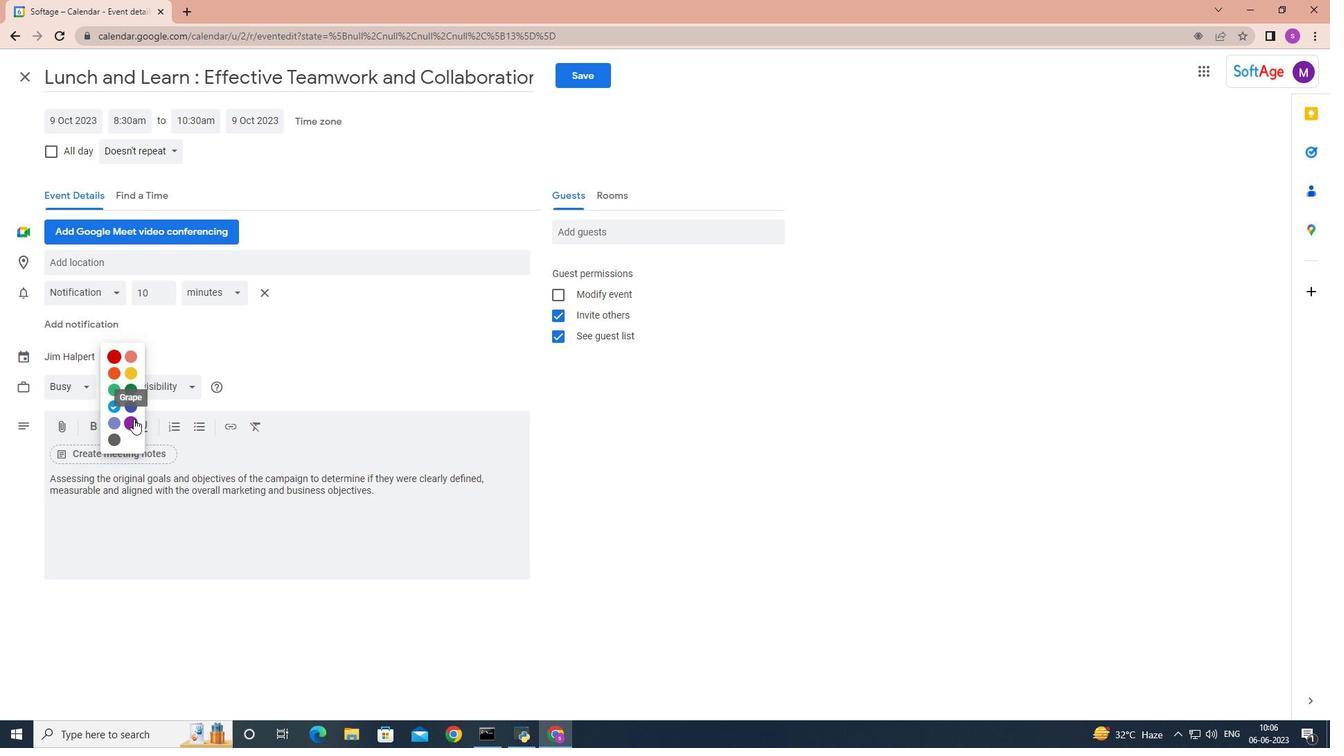 
Action: Mouse moved to (125, 265)
Screenshot: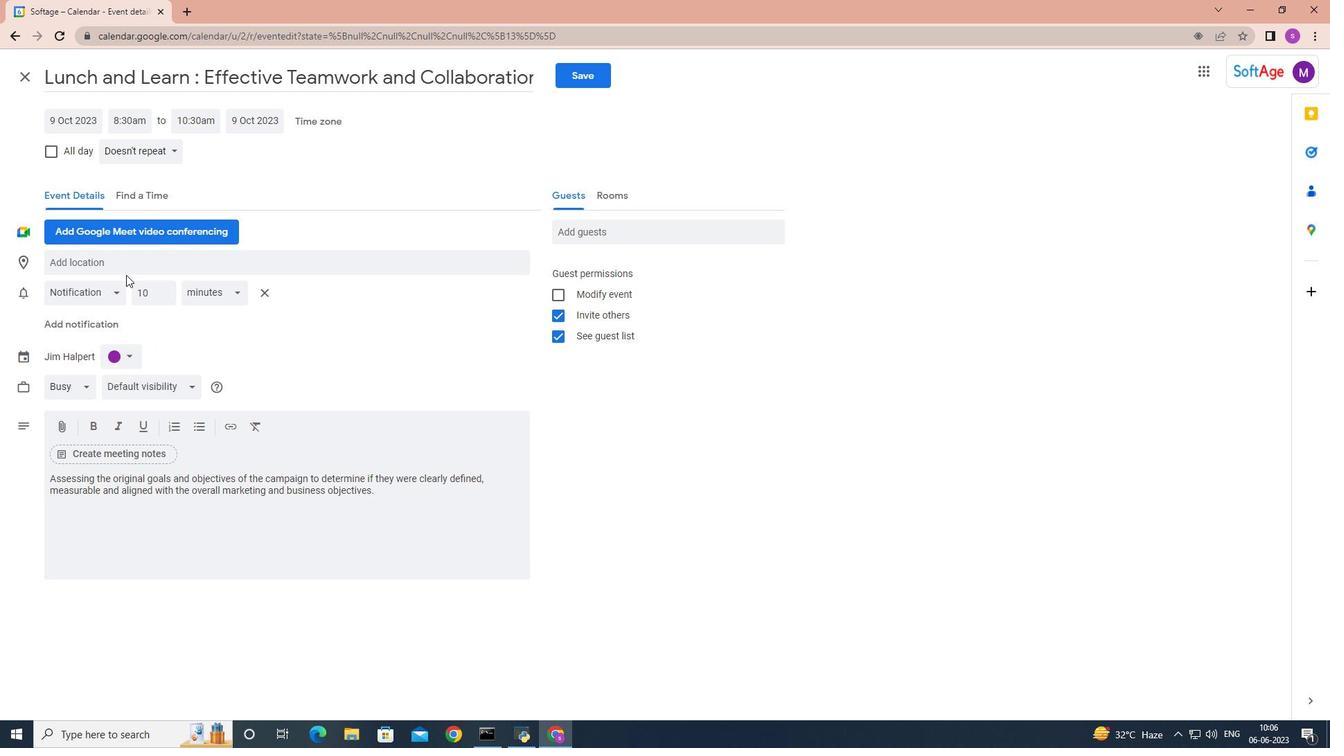 
Action: Mouse pressed left at (125, 265)
Screenshot: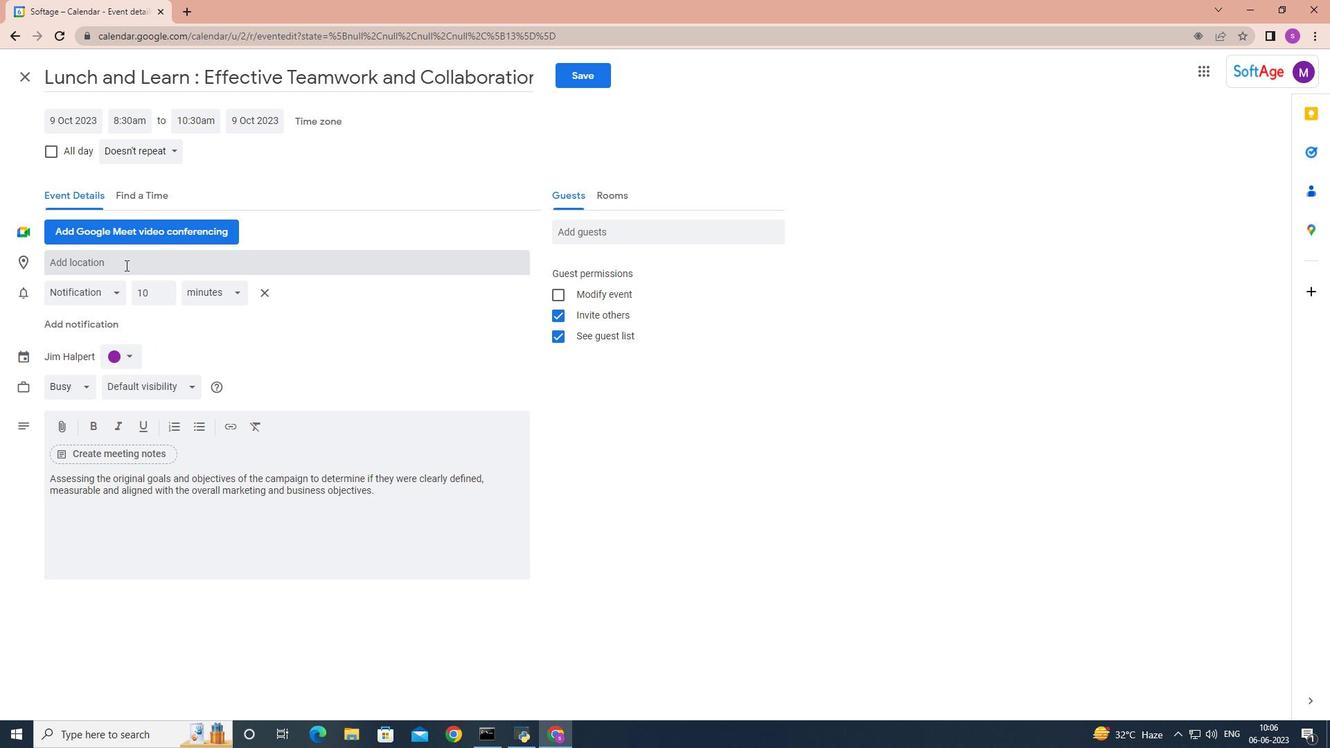 
Action: Key pressed <Key.shift>Valencia,<Key.space><Key.shift>Spain<Key.space>
Screenshot: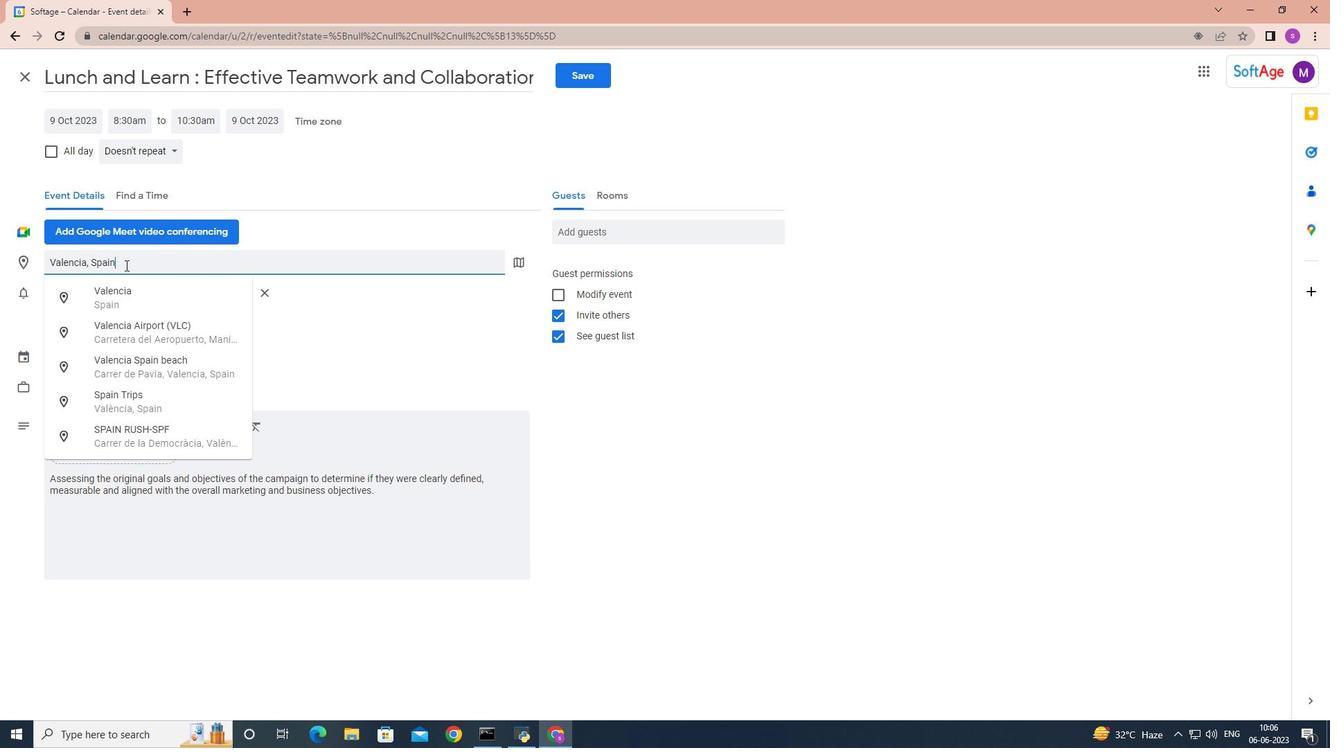 
Action: Mouse moved to (618, 228)
Screenshot: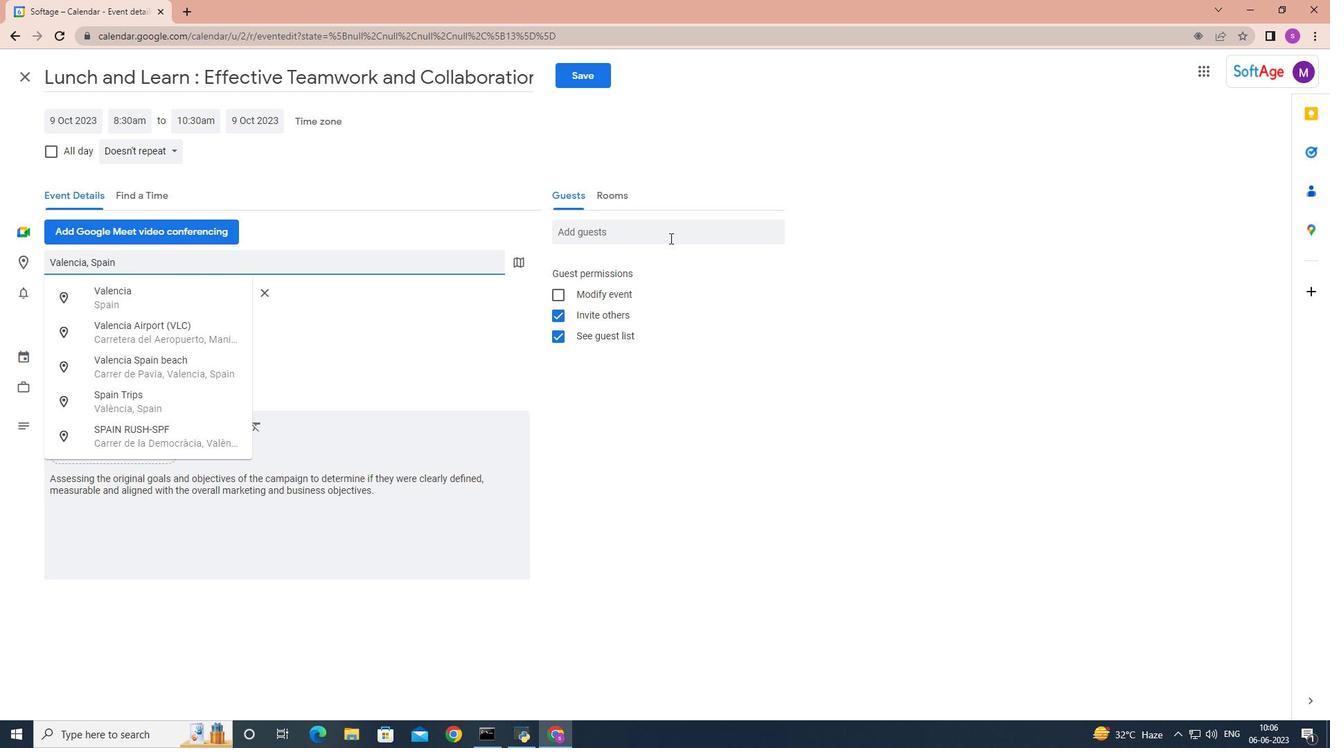 
Action: Mouse pressed left at (618, 228)
Screenshot: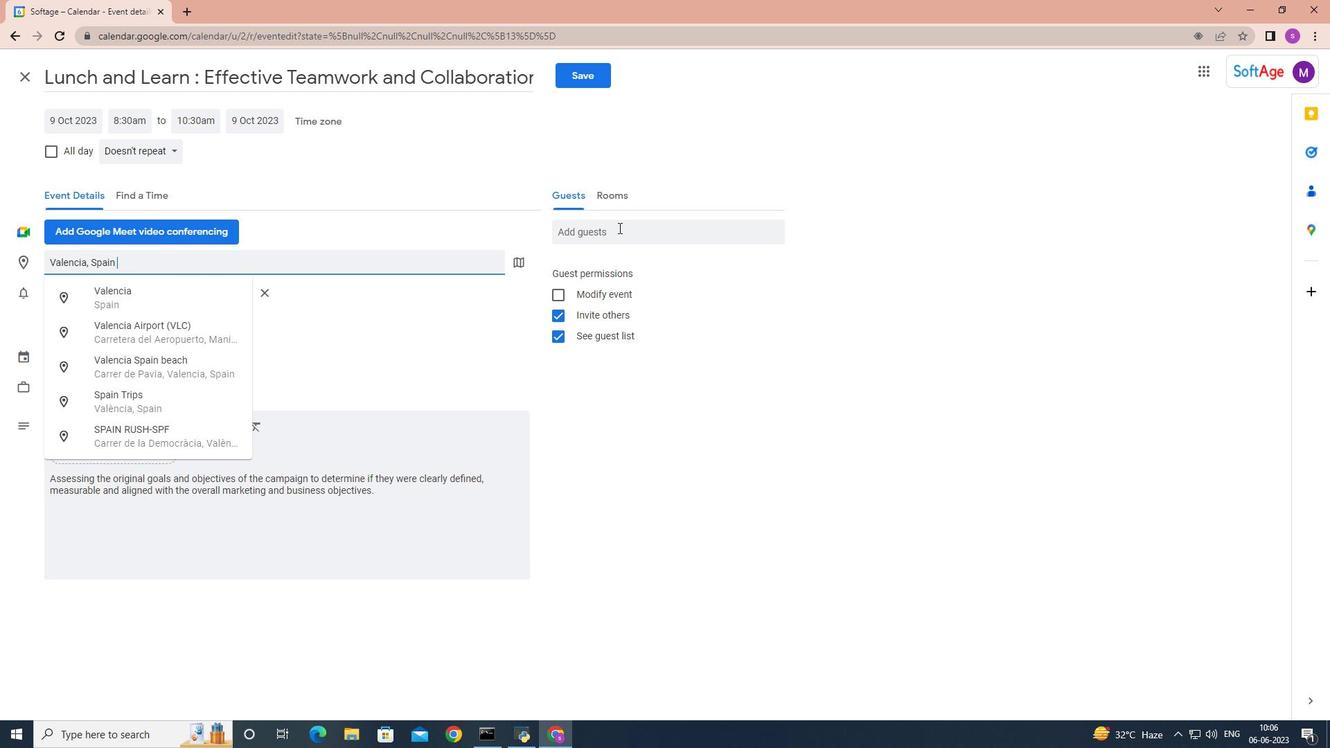 
Action: Key pressed softage.3
Screenshot: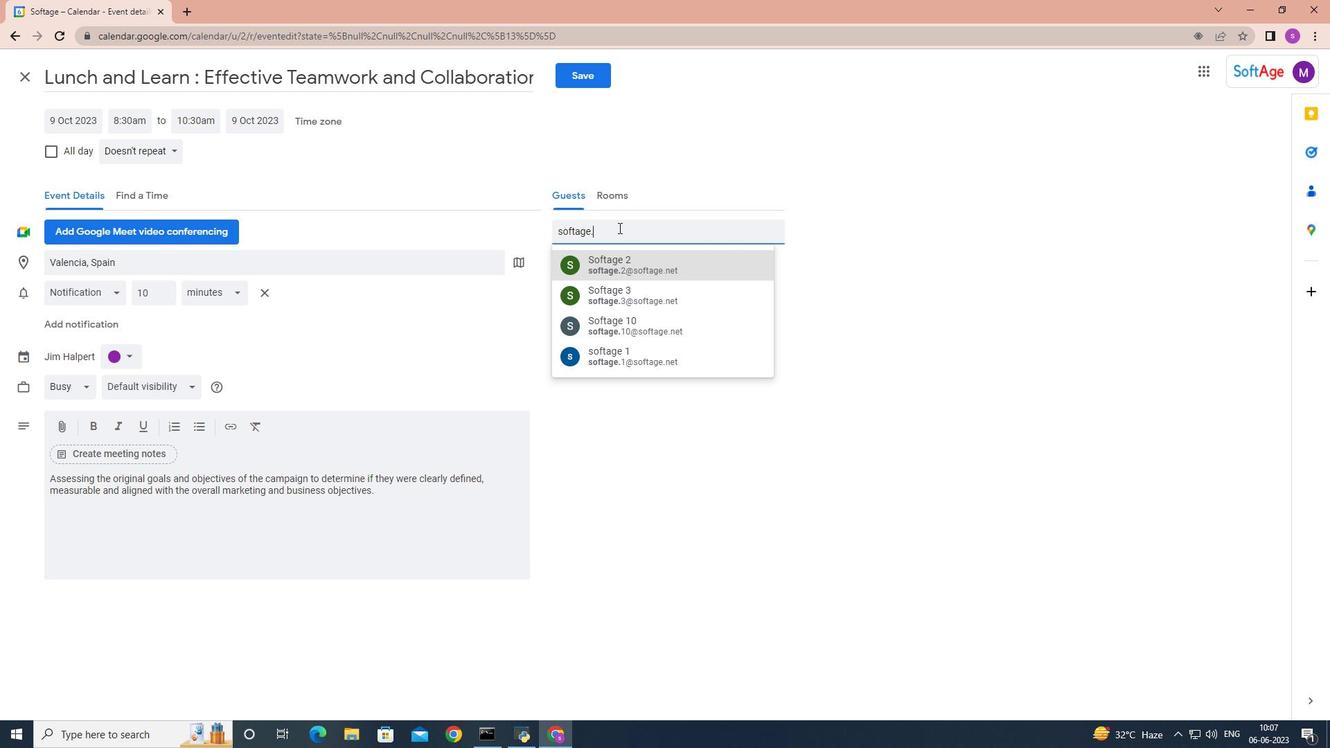 
Action: Mouse moved to (621, 266)
Screenshot: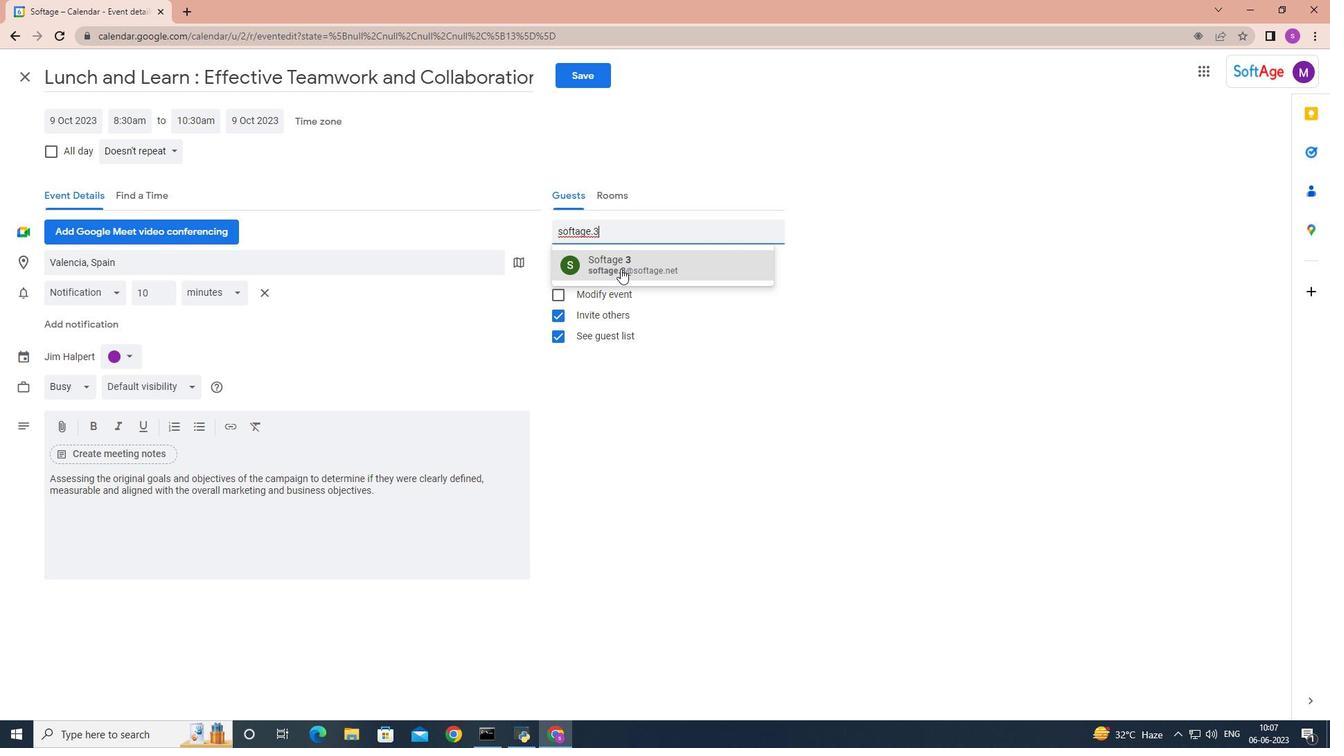 
Action: Mouse pressed left at (621, 266)
Screenshot: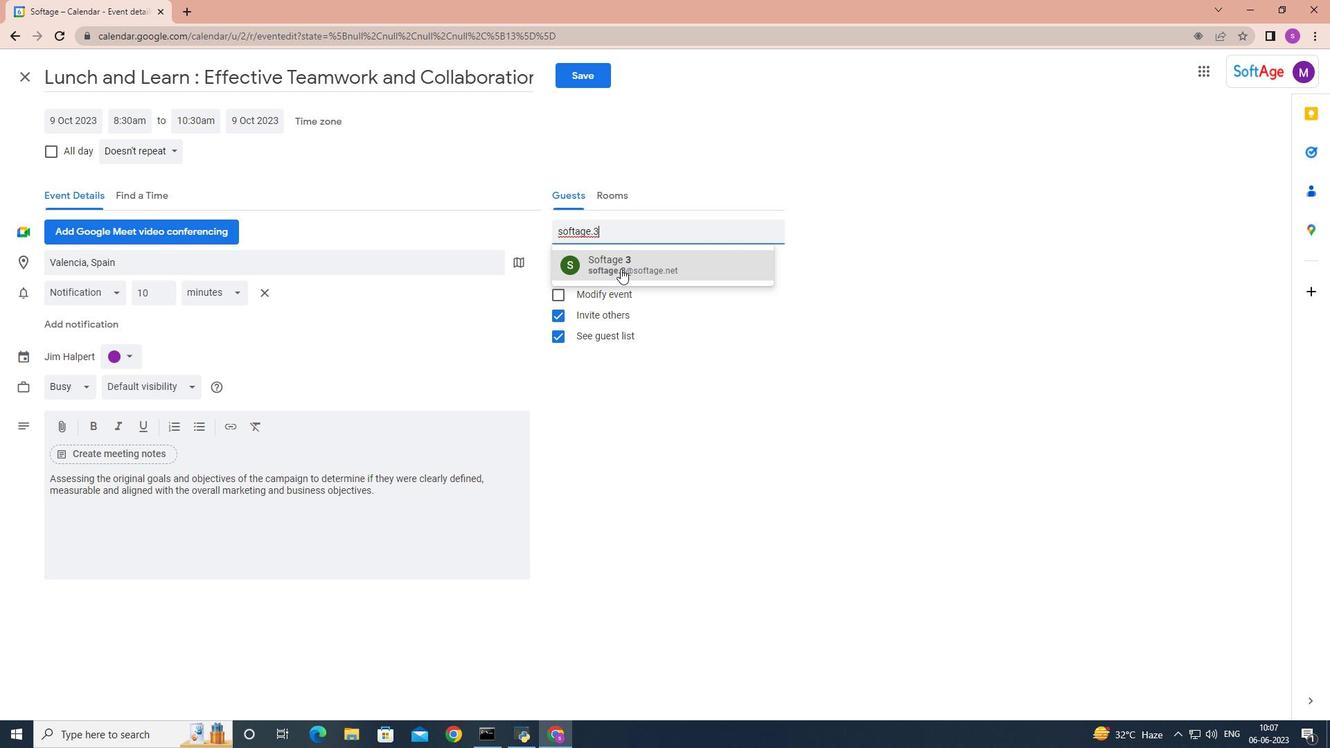 
Action: Mouse moved to (621, 266)
Screenshot: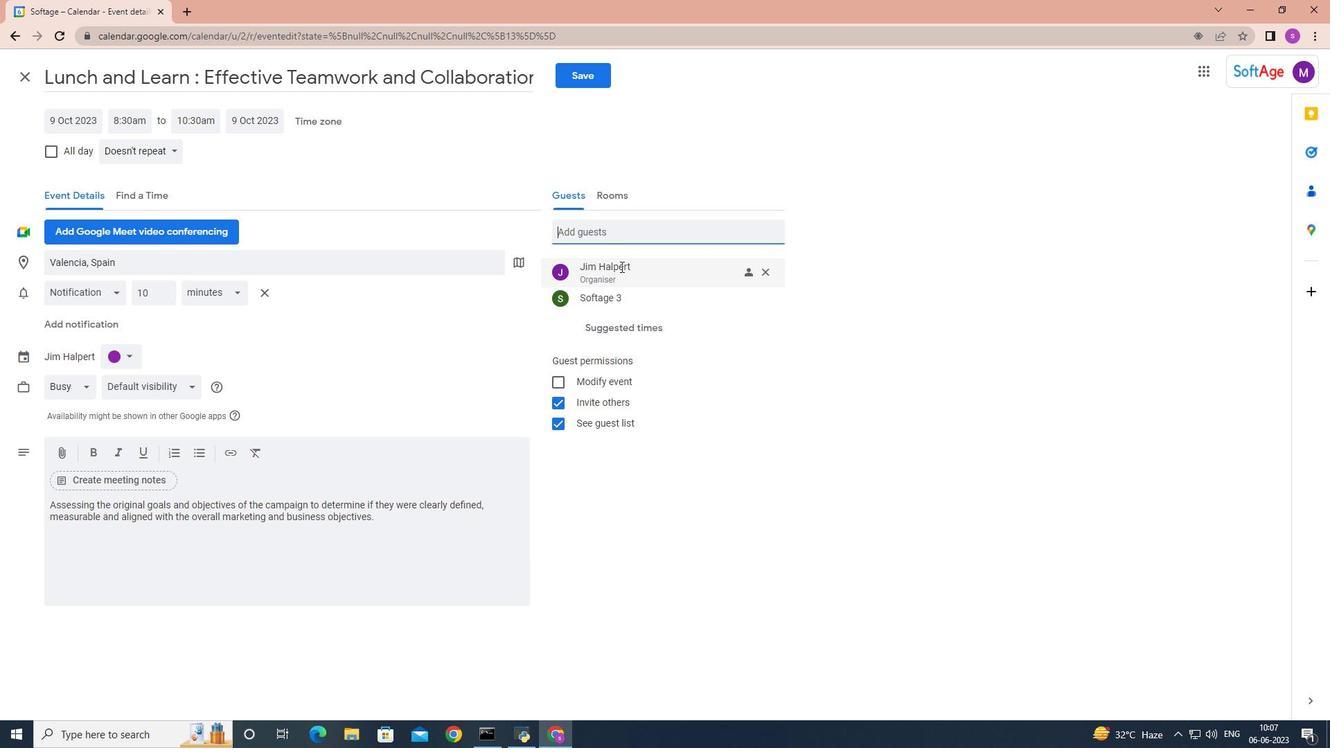 
Action: Key pressed softage.5
Screenshot: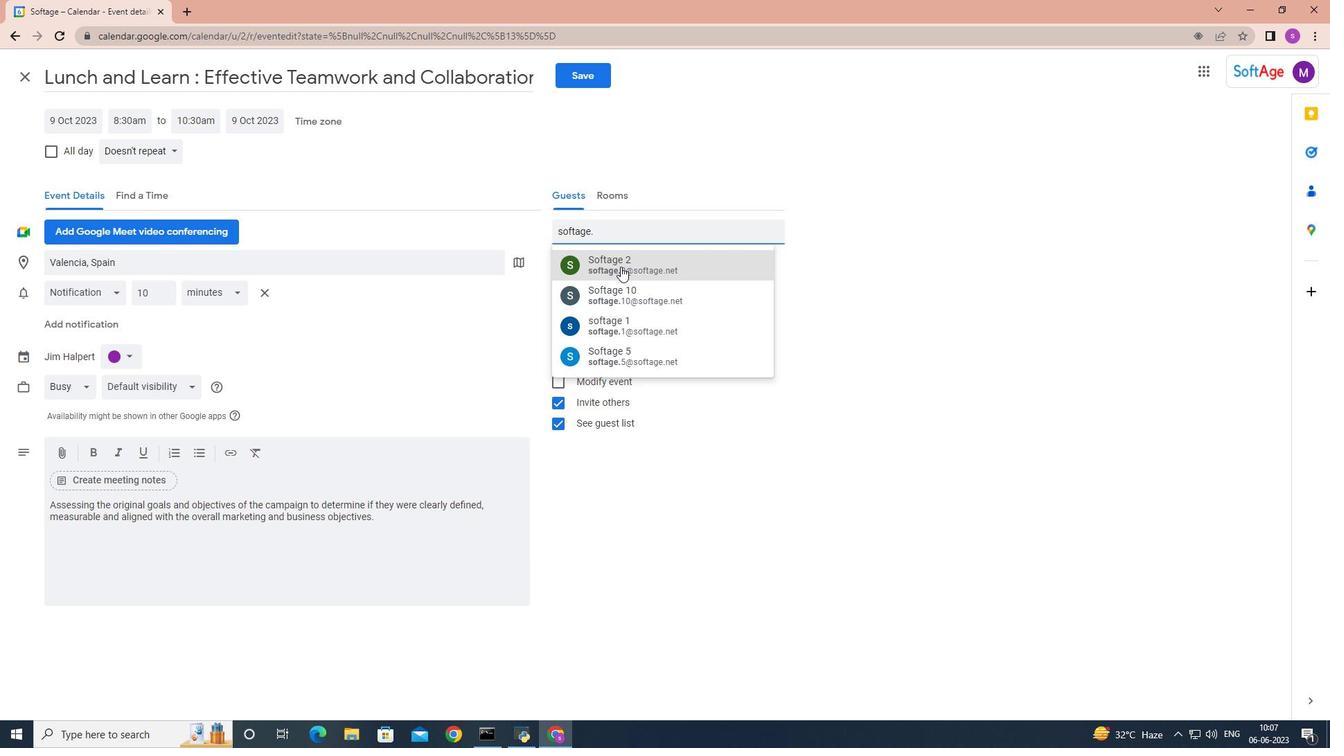 
Action: Mouse pressed left at (621, 266)
Screenshot: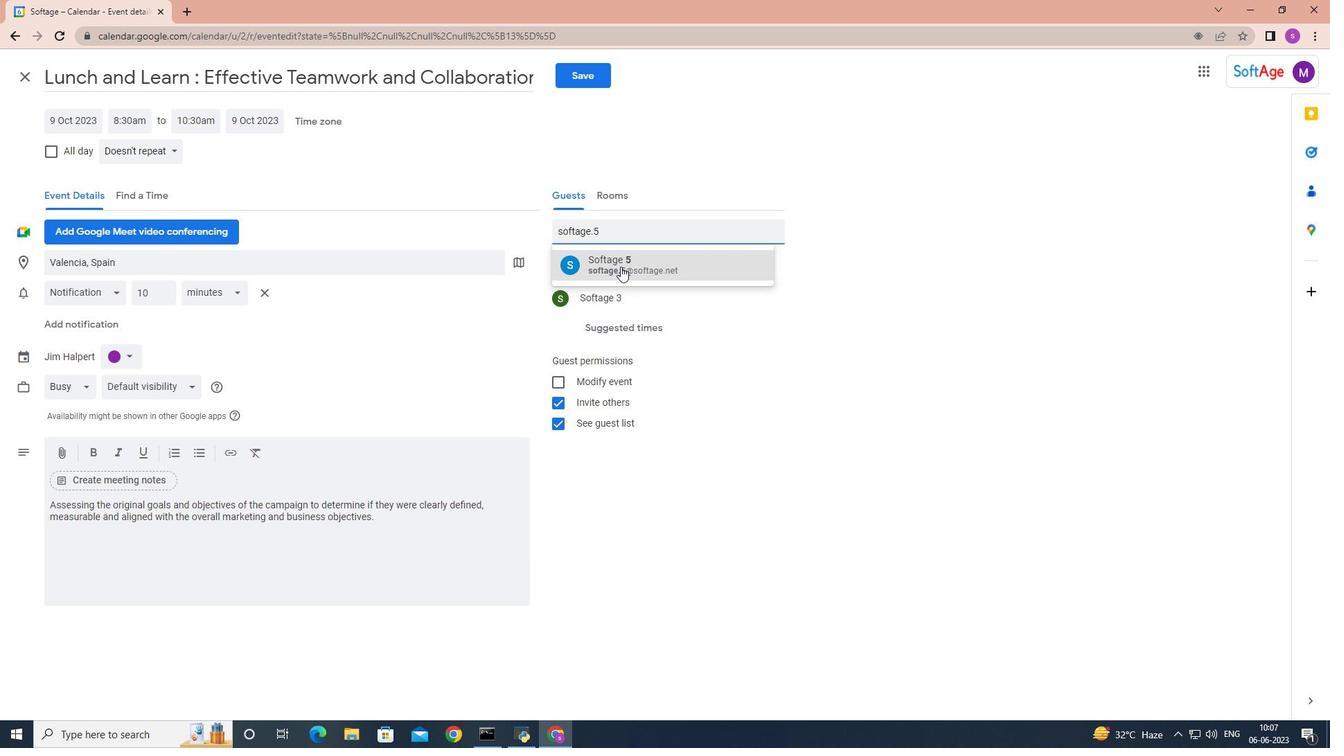 
Action: Mouse moved to (175, 152)
Screenshot: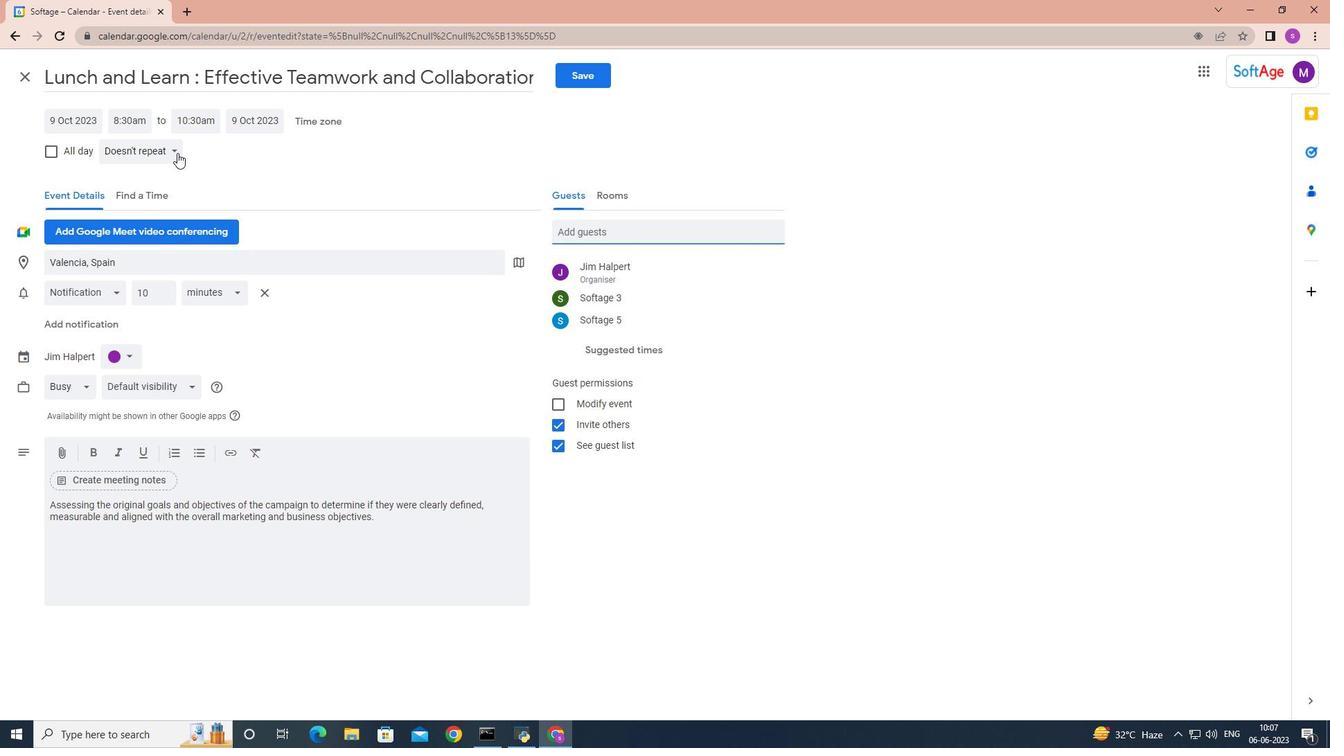 
Action: Mouse pressed left at (175, 152)
Screenshot: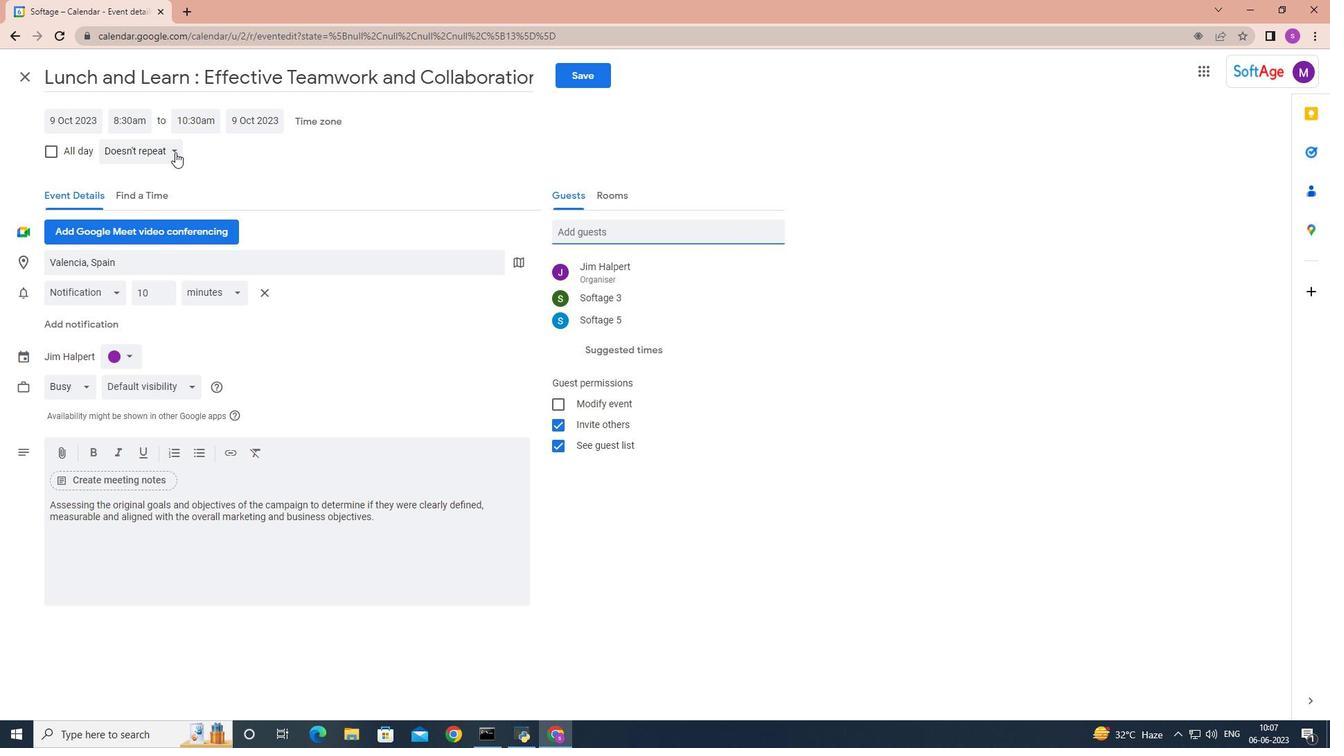 
Action: Mouse moved to (171, 148)
Screenshot: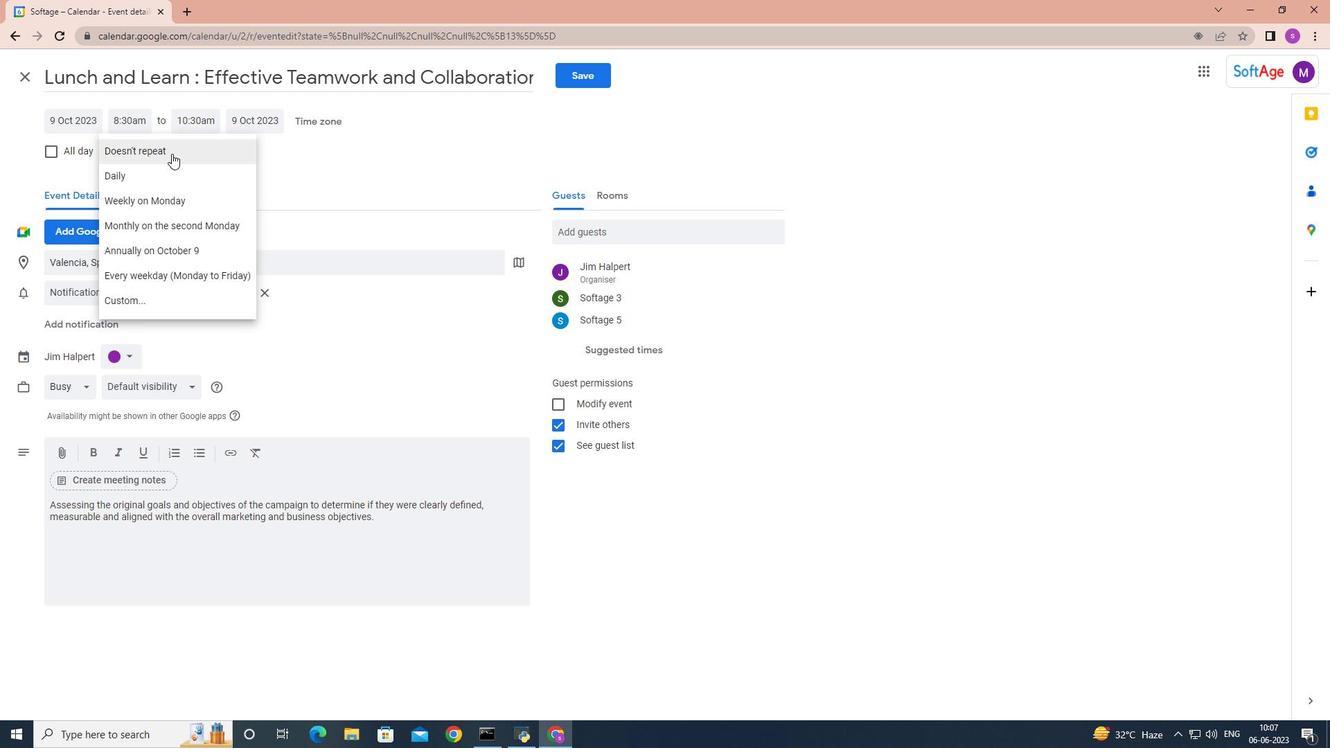 
Action: Mouse pressed left at (171, 148)
Screenshot: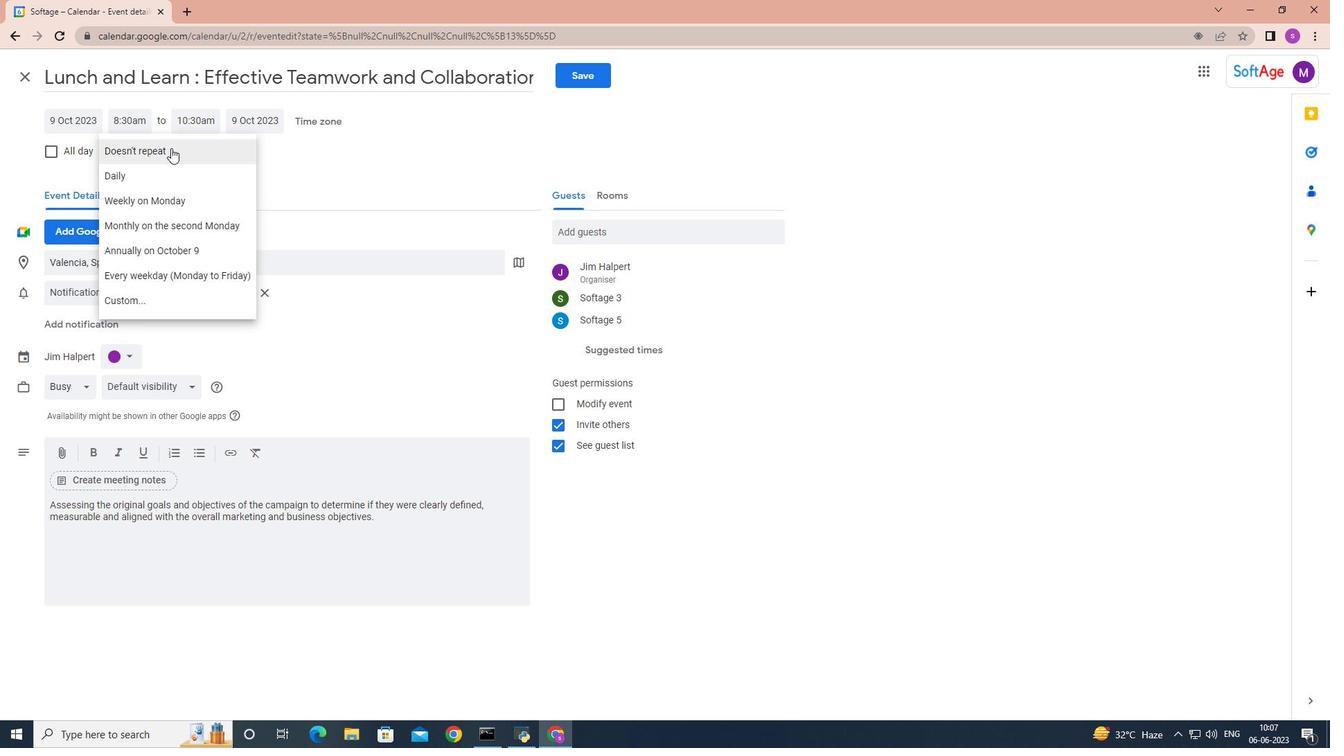 
Action: Mouse moved to (584, 74)
Screenshot: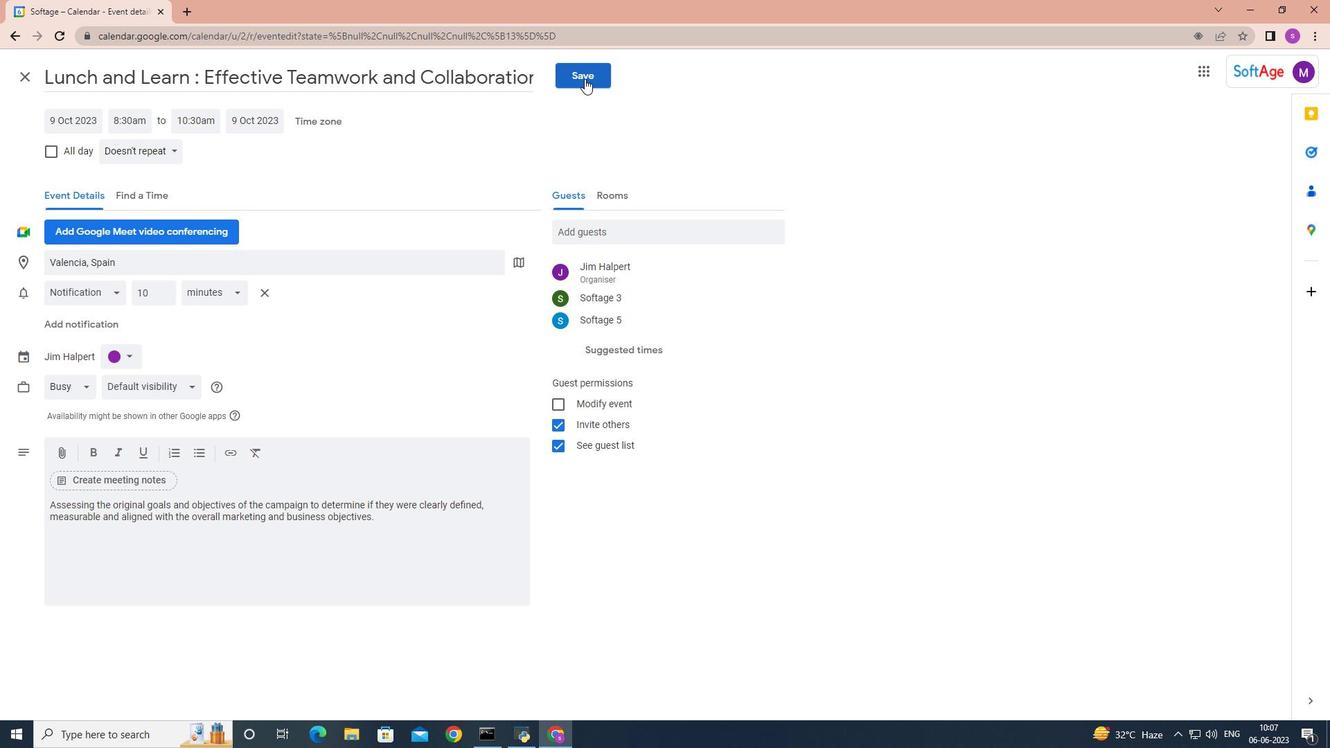 
Action: Mouse pressed left at (584, 74)
Screenshot: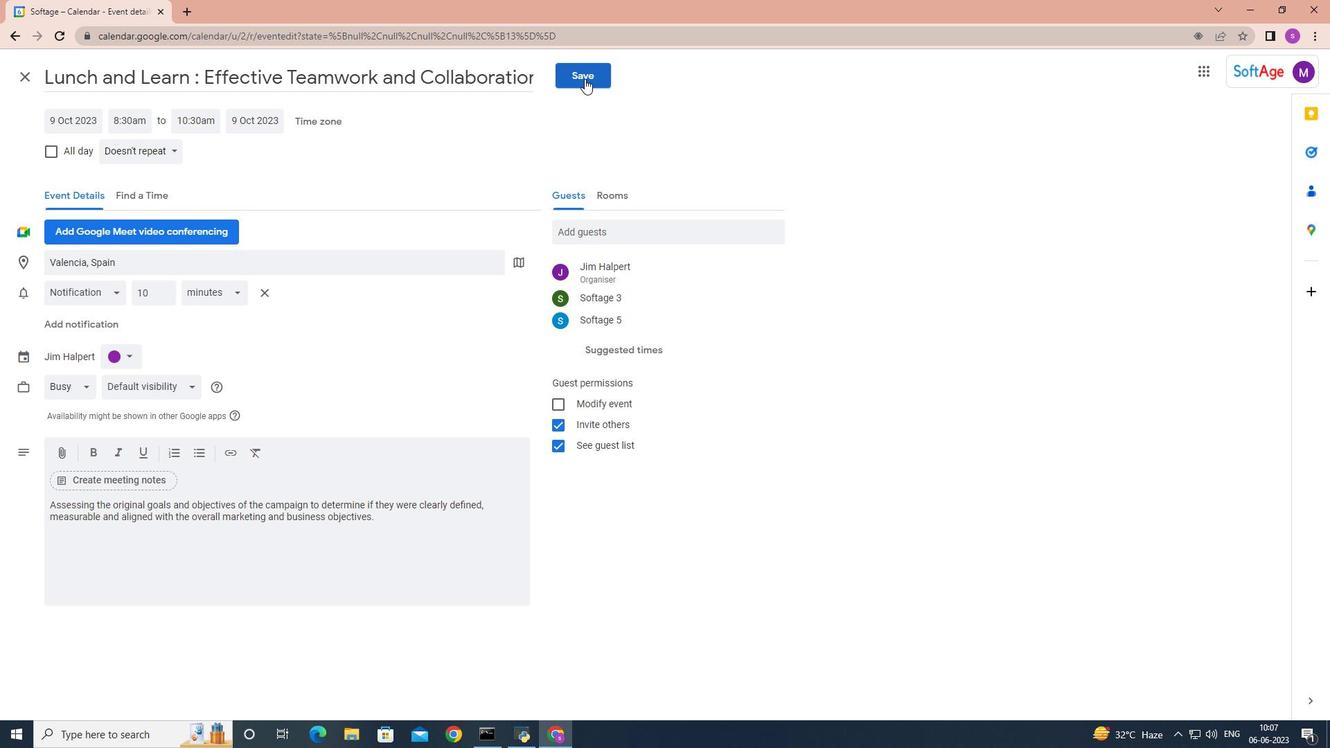 
Action: Mouse moved to (797, 417)
Screenshot: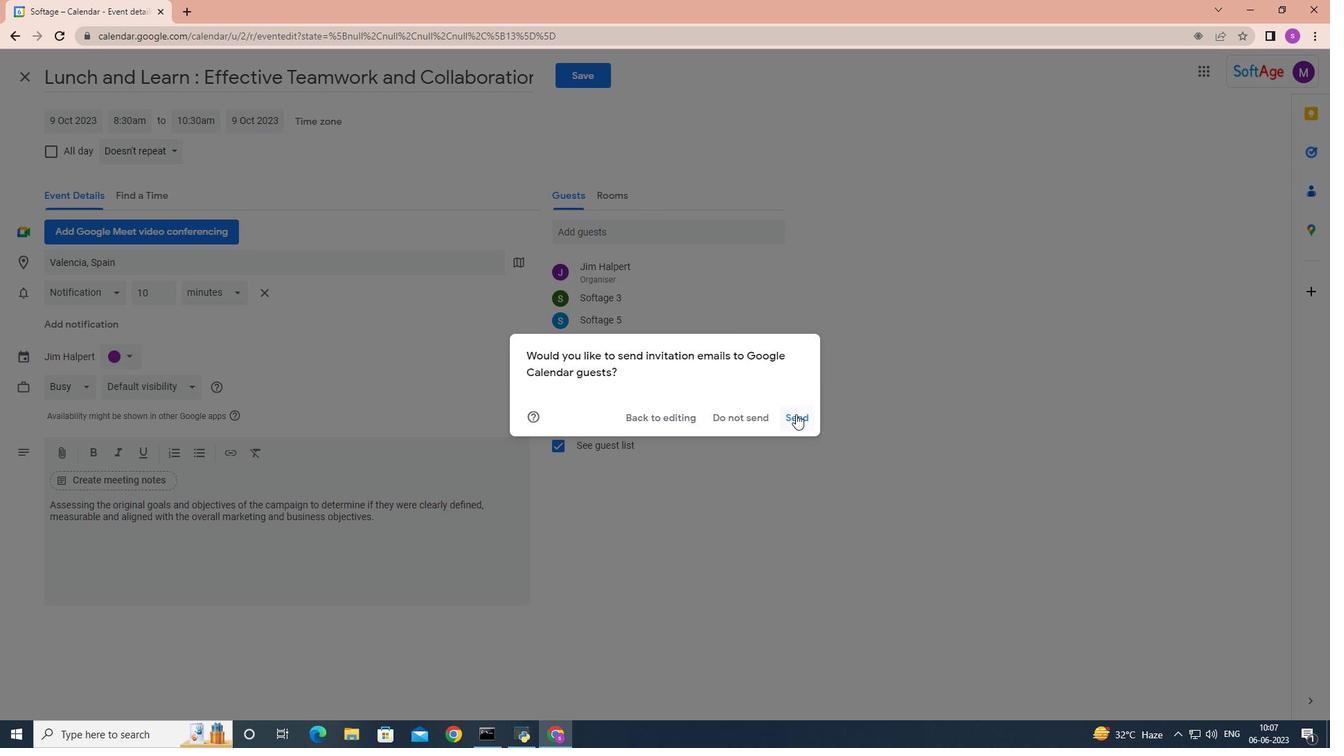 
Action: Mouse pressed left at (797, 417)
Screenshot: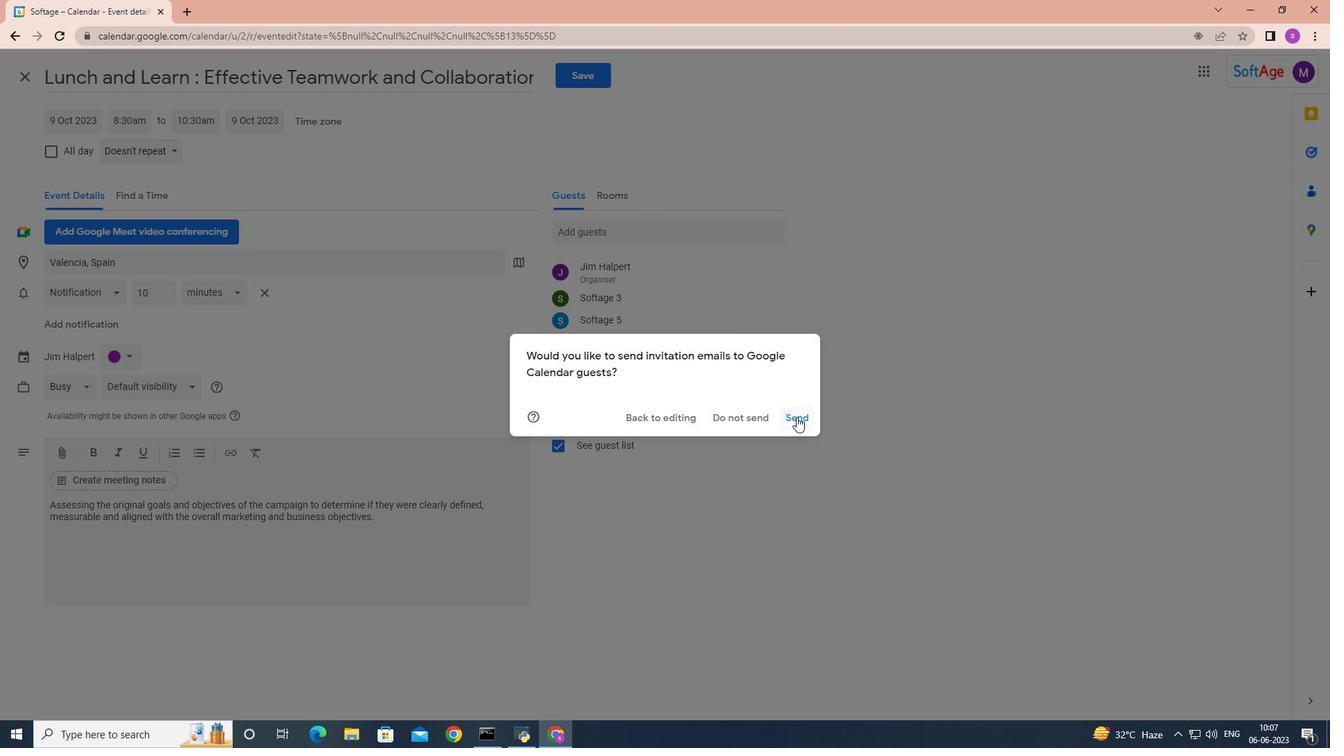 
Action: Mouse moved to (797, 417)
Screenshot: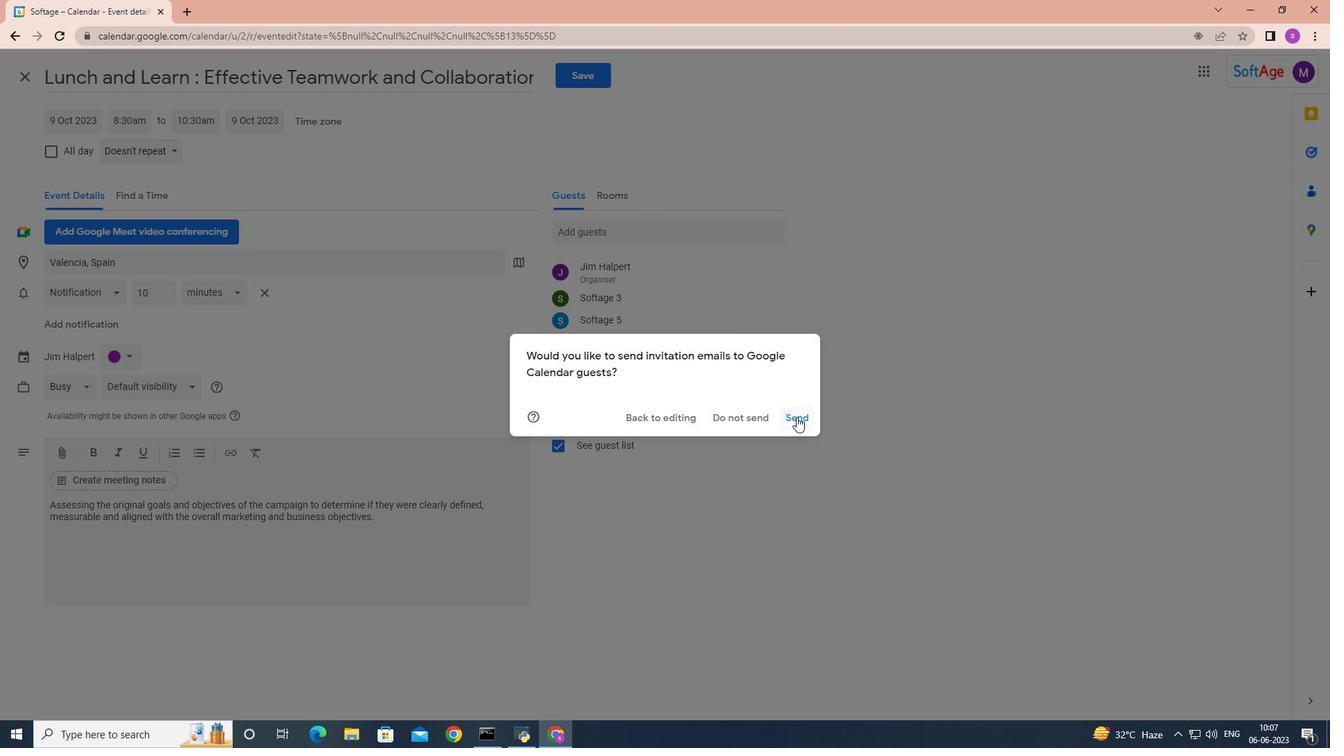 
